 Task: Find connections with filter location Al Qanāţir al Khayrīyah with filter topic #jobsearchwith filter profile language French with filter current company Smallcase with filter school S K Somaiya Vidyavihars College of Arts Science & Commerce Vidyavihar Mumbai 400 077 with filter industry Operations Consulting with filter service category CateringChange with filter keywords title Graphic Designer
Action: Mouse moved to (481, 65)
Screenshot: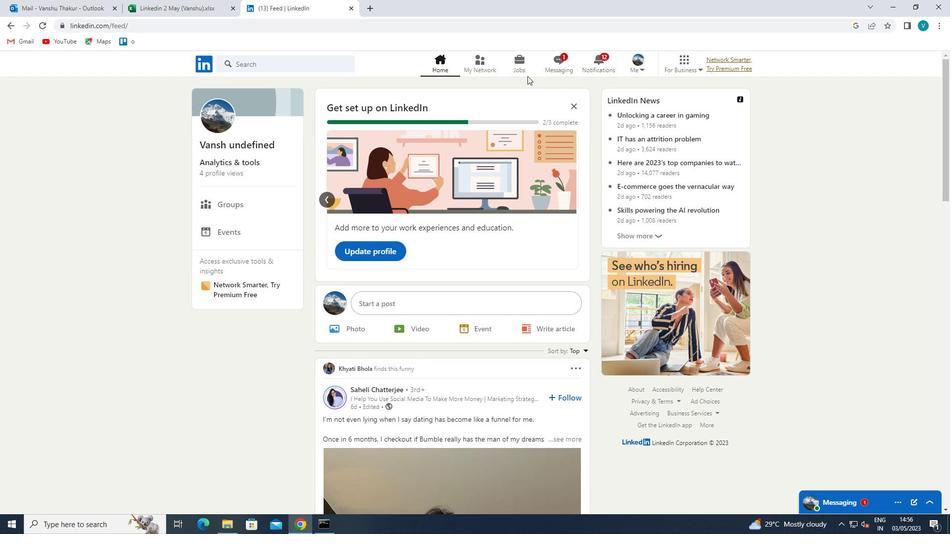 
Action: Mouse pressed left at (481, 65)
Screenshot: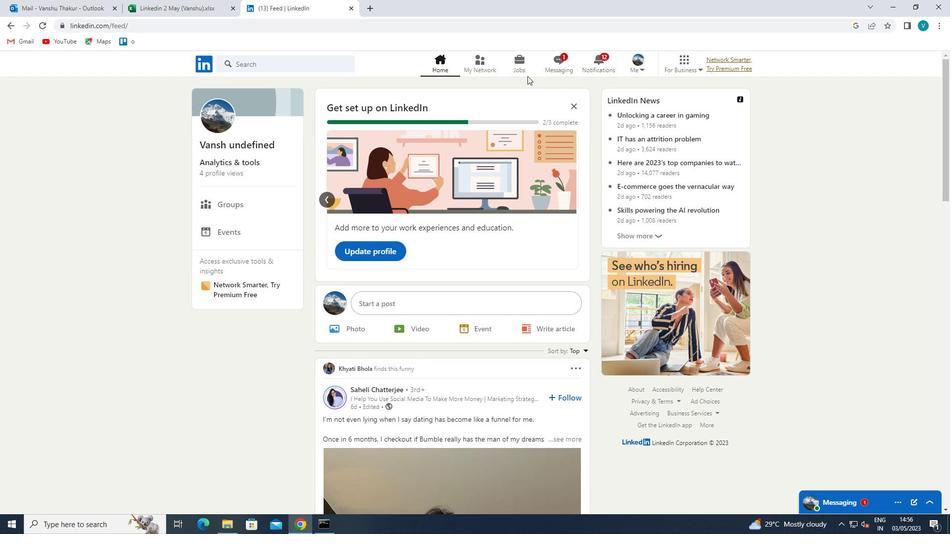
Action: Mouse moved to (281, 119)
Screenshot: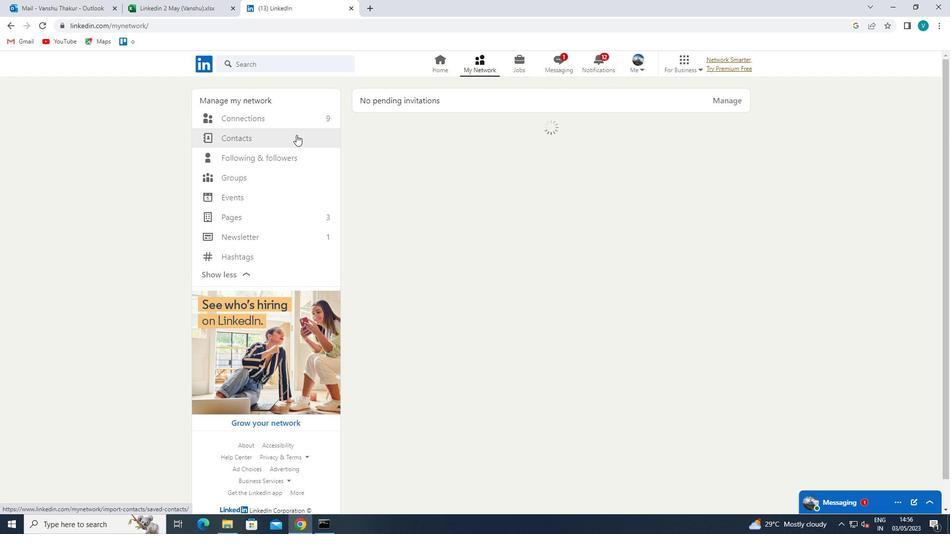 
Action: Mouse pressed left at (281, 119)
Screenshot: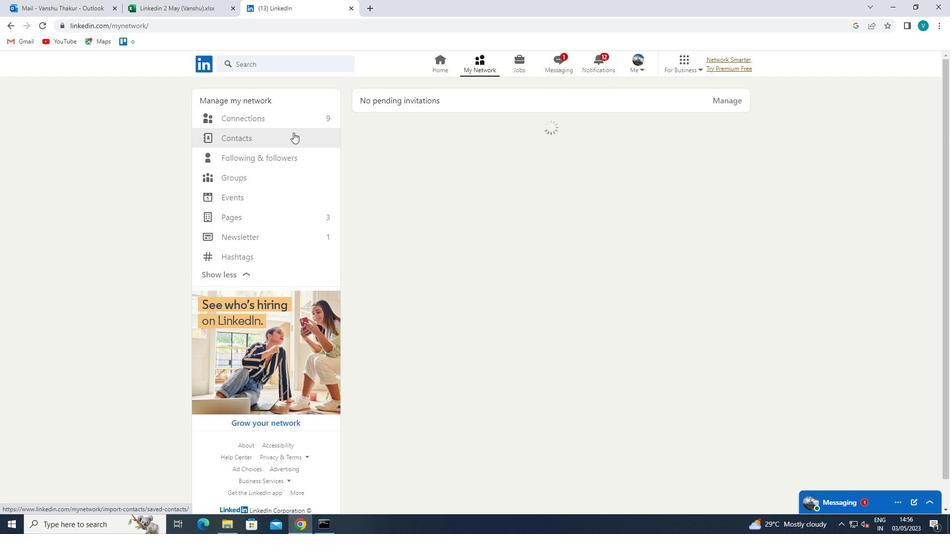 
Action: Mouse moved to (538, 122)
Screenshot: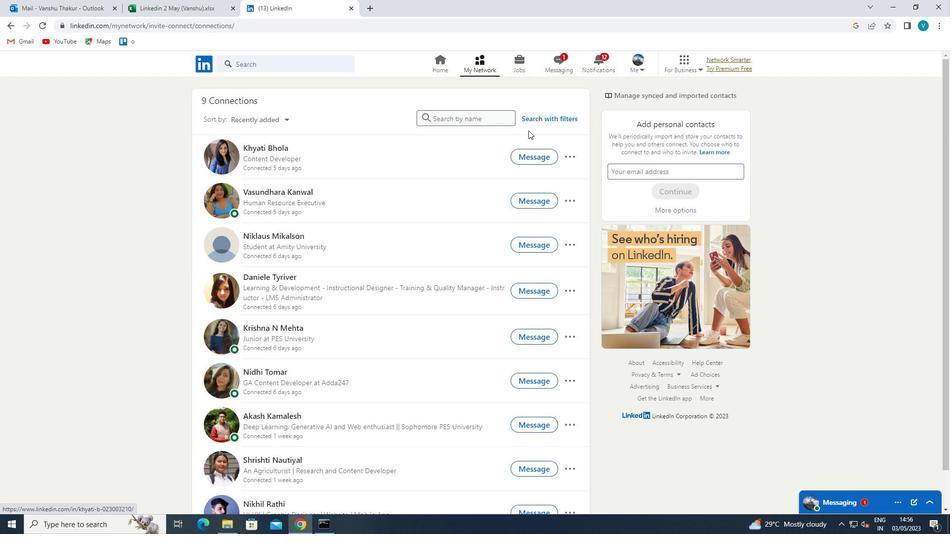 
Action: Mouse pressed left at (538, 122)
Screenshot: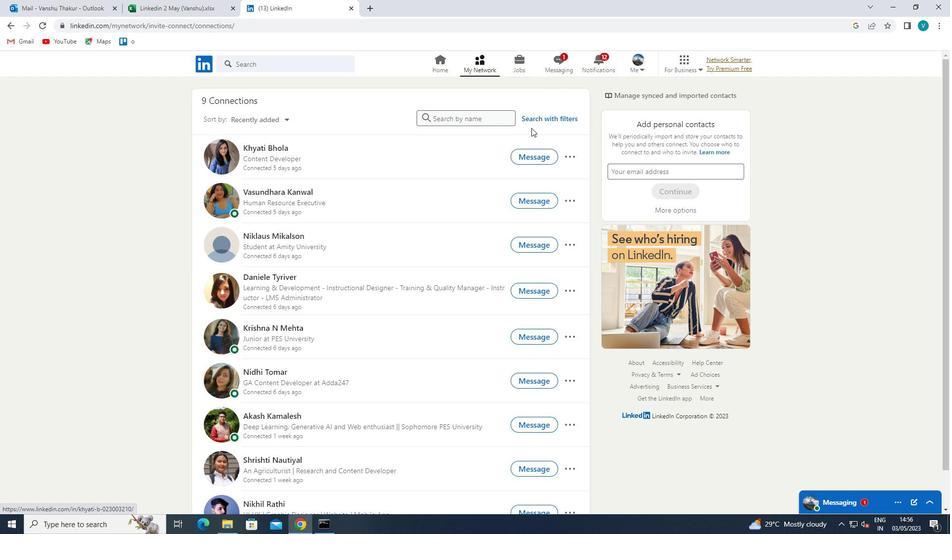 
Action: Mouse moved to (486, 97)
Screenshot: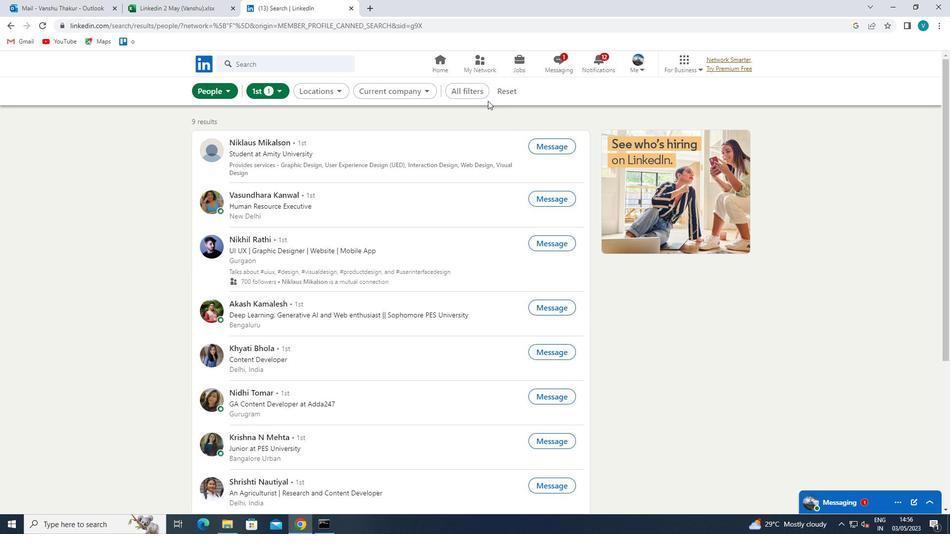 
Action: Mouse pressed left at (486, 97)
Screenshot: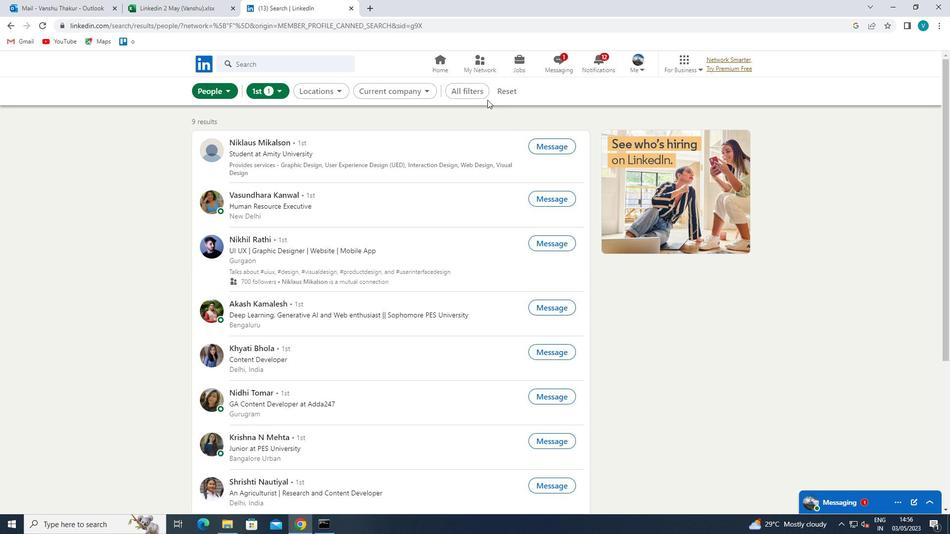 
Action: Mouse moved to (802, 257)
Screenshot: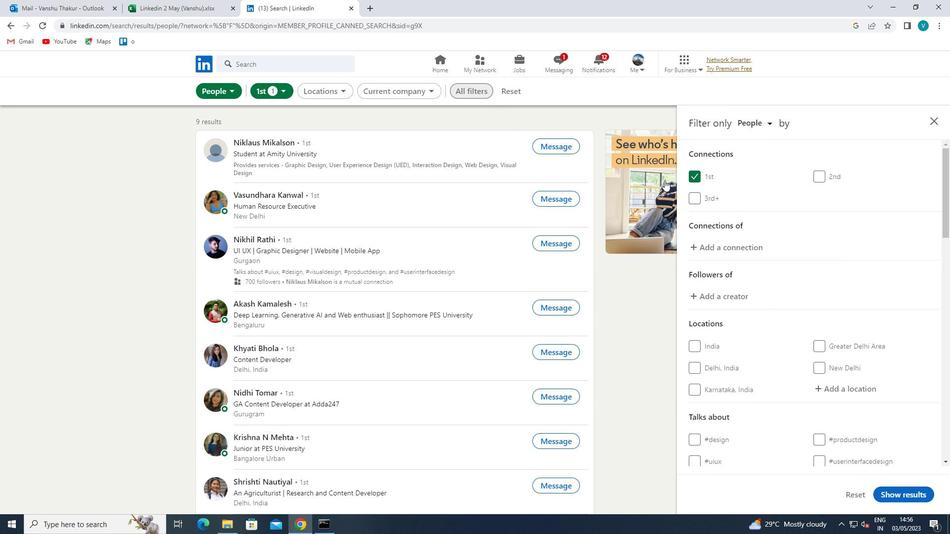 
Action: Mouse scrolled (802, 256) with delta (0, 0)
Screenshot: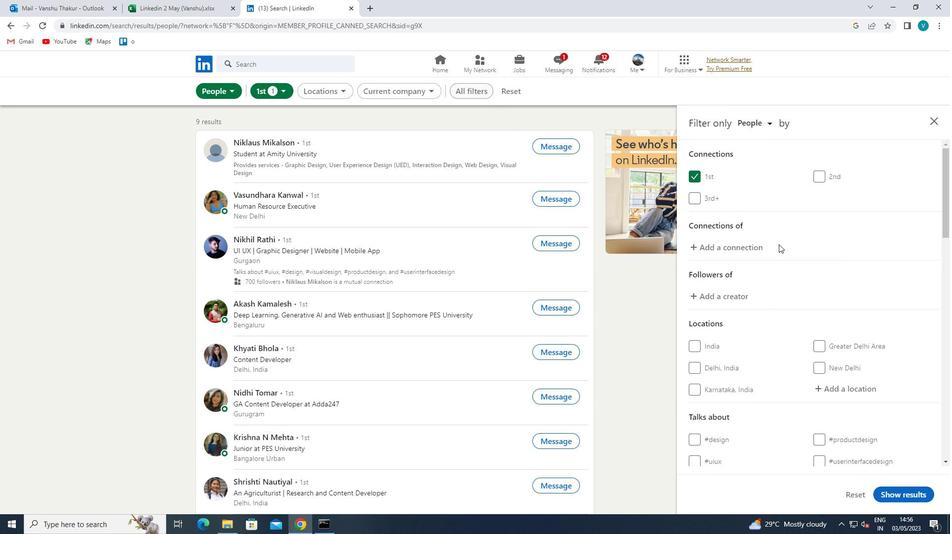 
Action: Mouse scrolled (802, 256) with delta (0, 0)
Screenshot: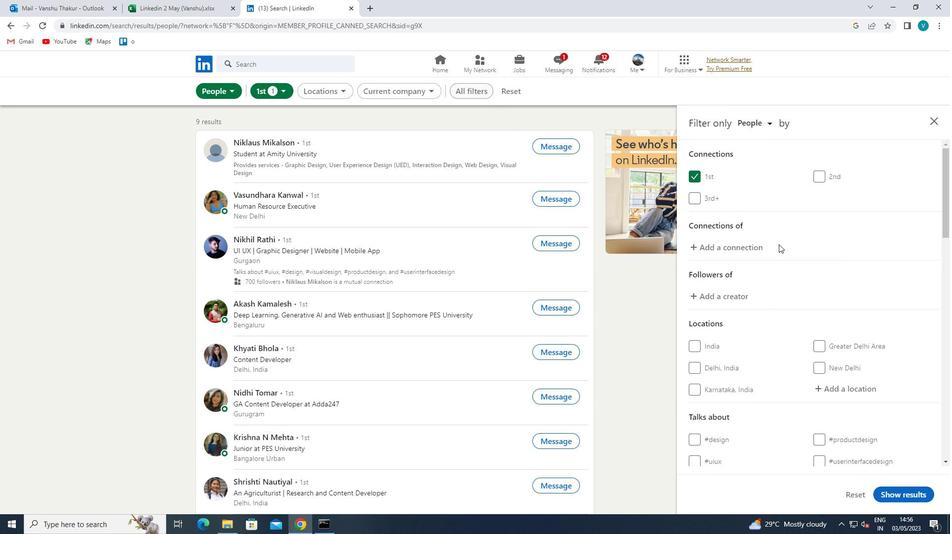 
Action: Mouse moved to (846, 287)
Screenshot: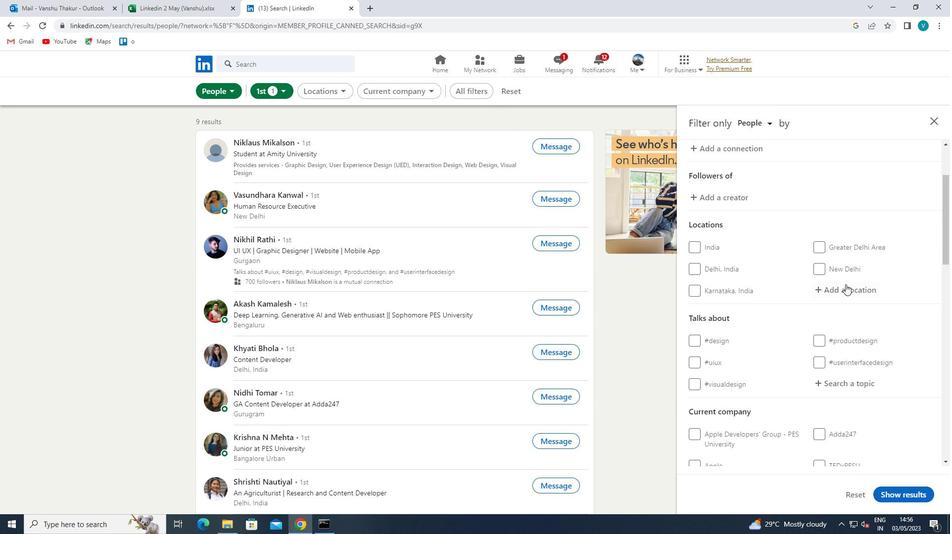 
Action: Mouse pressed left at (846, 287)
Screenshot: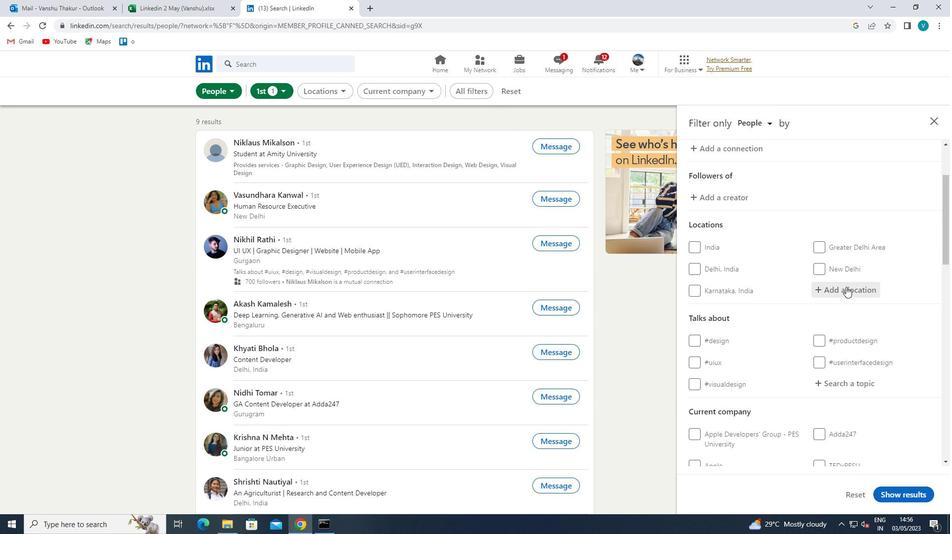 
Action: Key pressed <Key.shift>AI<Key.space><Key.shift>A<Key.backspace><Key.shift>QANATIR
Screenshot: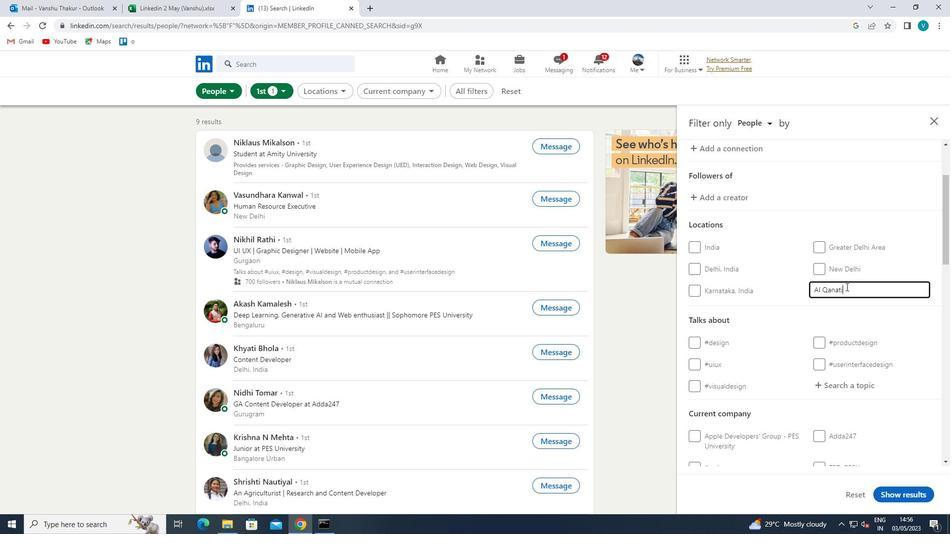 
Action: Mouse moved to (796, 303)
Screenshot: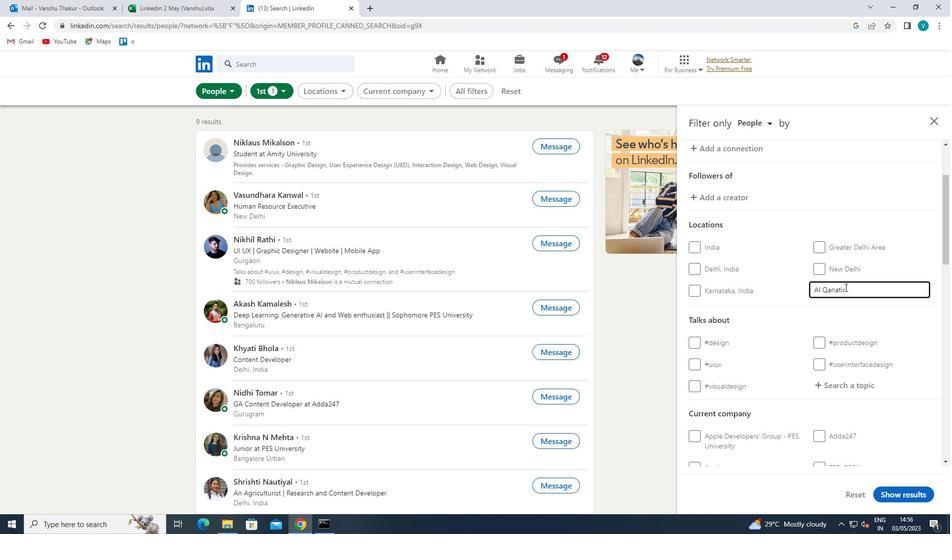 
Action: Mouse pressed left at (796, 303)
Screenshot: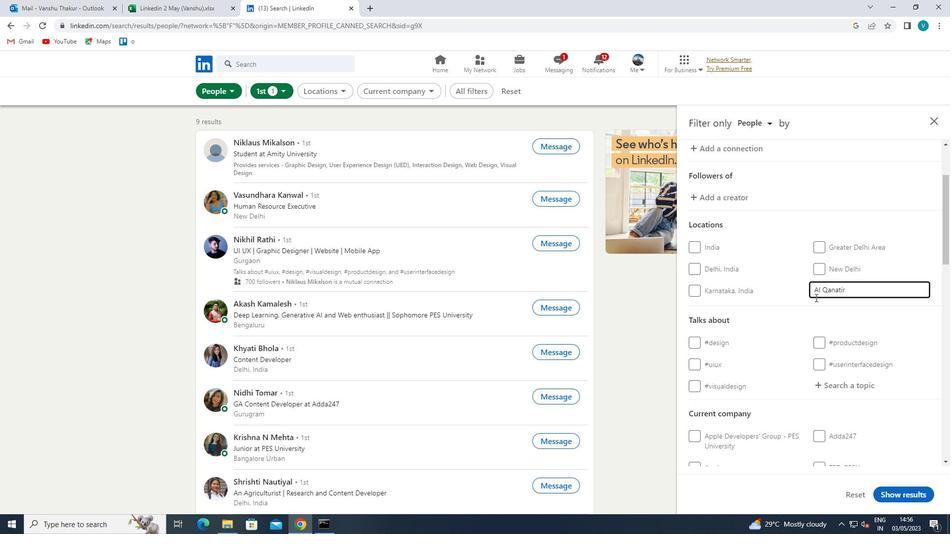 
Action: Mouse scrolled (796, 303) with delta (0, 0)
Screenshot: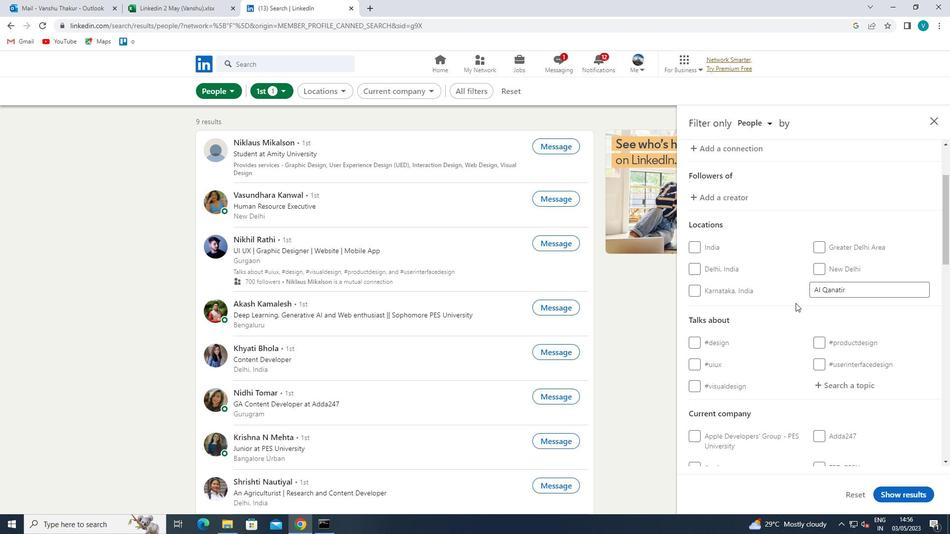 
Action: Mouse scrolled (796, 303) with delta (0, 0)
Screenshot: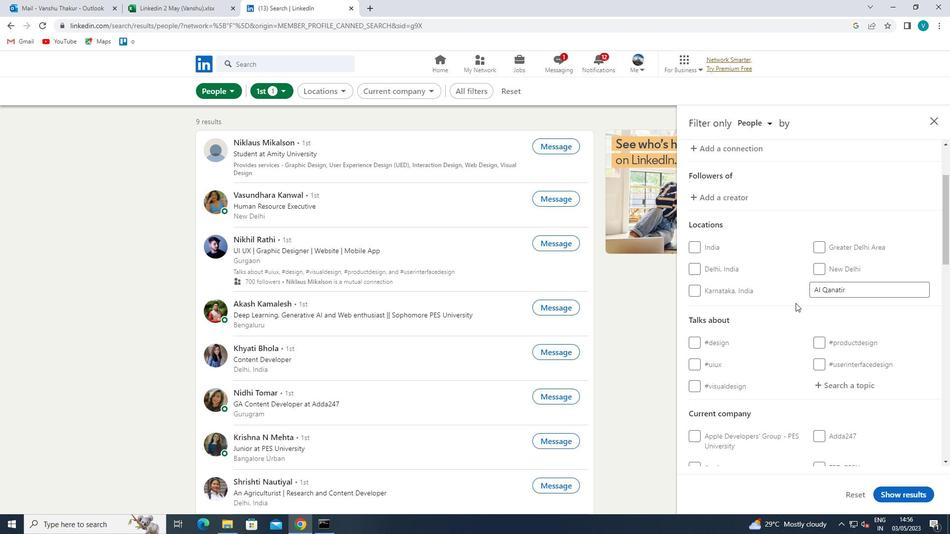 
Action: Mouse moved to (837, 287)
Screenshot: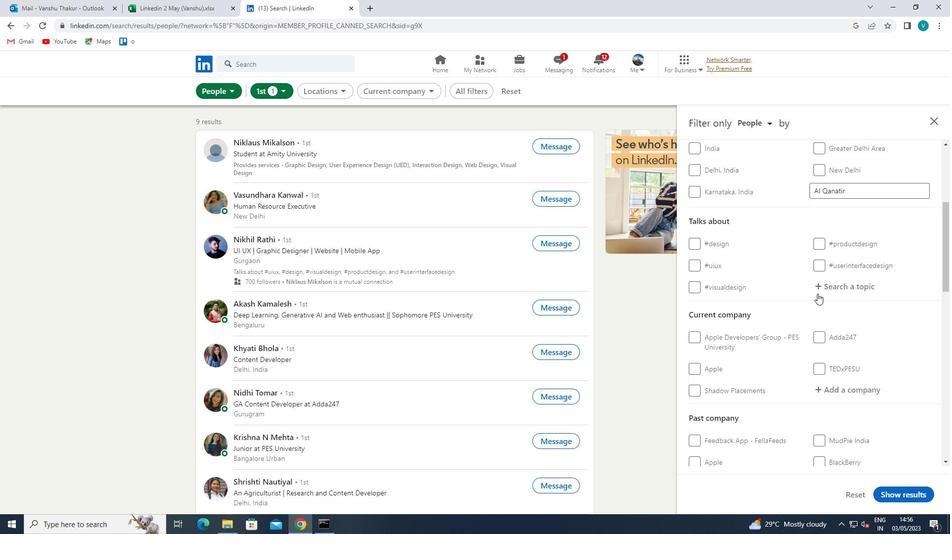 
Action: Mouse pressed left at (837, 287)
Screenshot: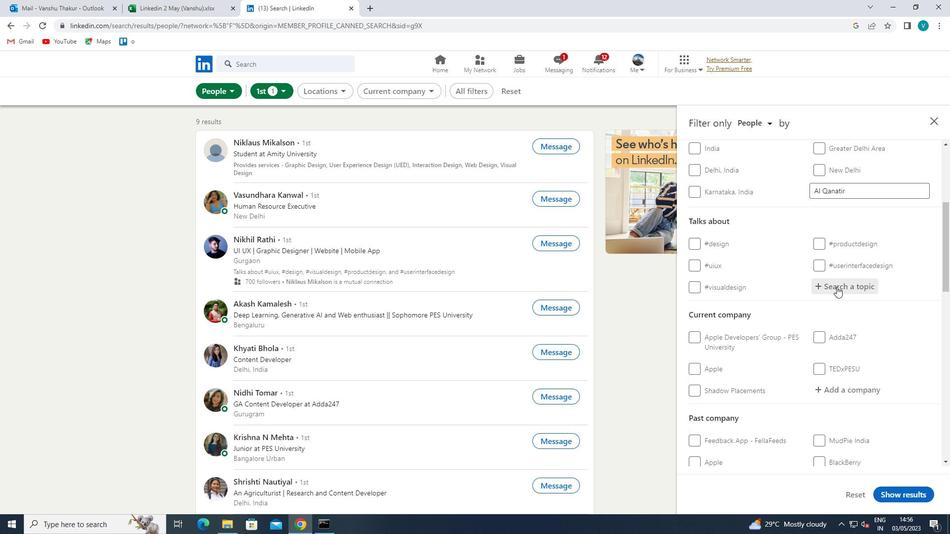 
Action: Key pressed JOBSEARCH
Screenshot: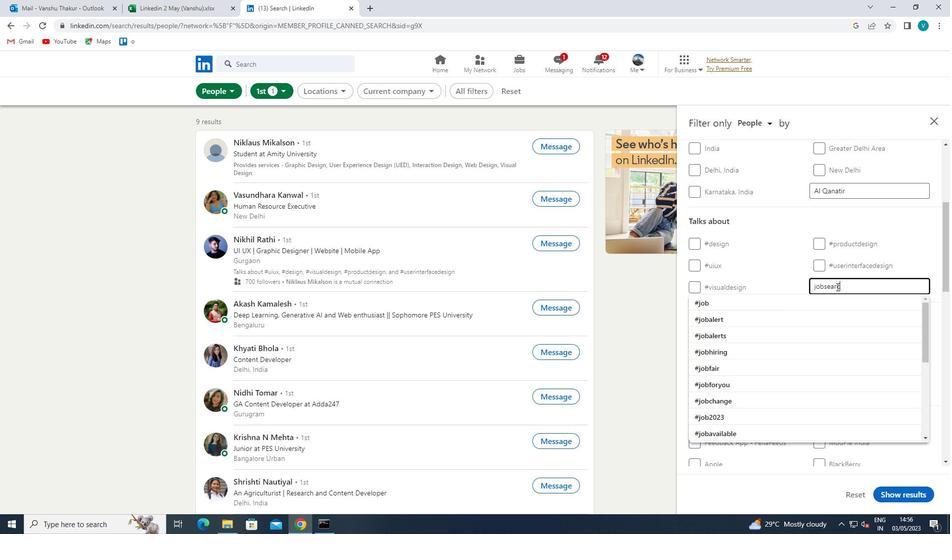 
Action: Mouse moved to (795, 302)
Screenshot: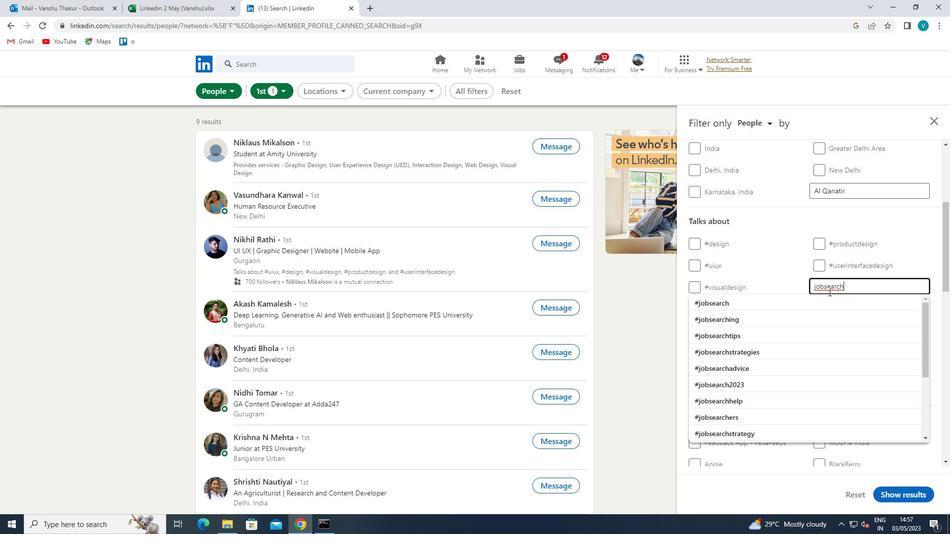 
Action: Mouse pressed left at (795, 302)
Screenshot: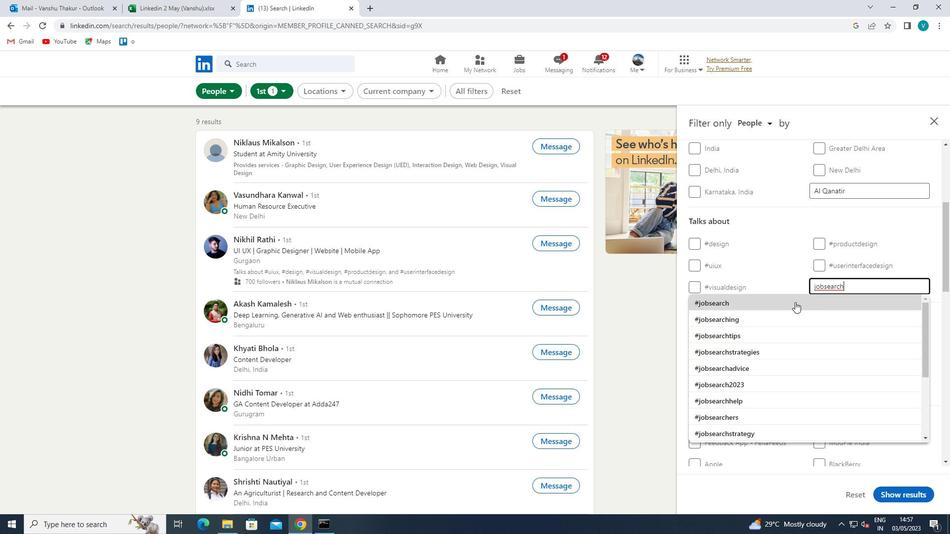 
Action: Mouse scrolled (795, 302) with delta (0, 0)
Screenshot: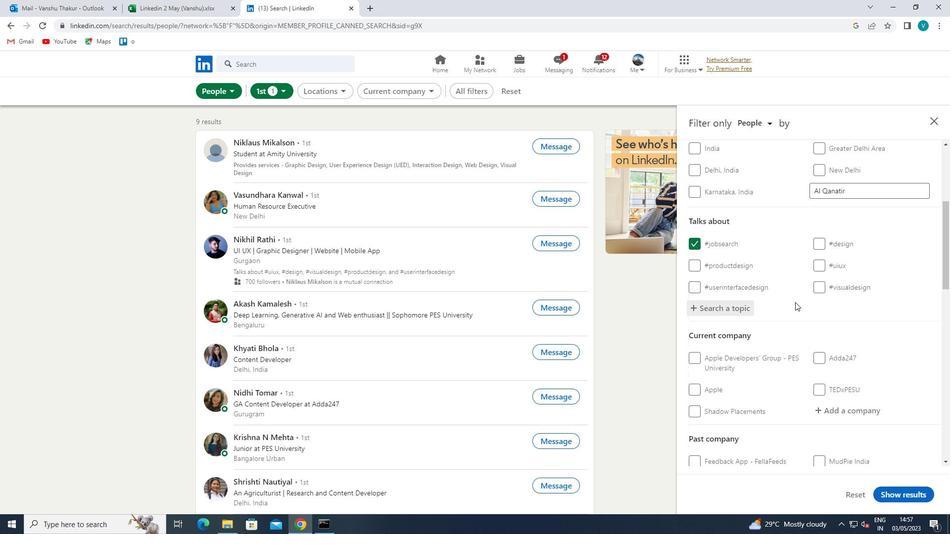 
Action: Mouse scrolled (795, 302) with delta (0, 0)
Screenshot: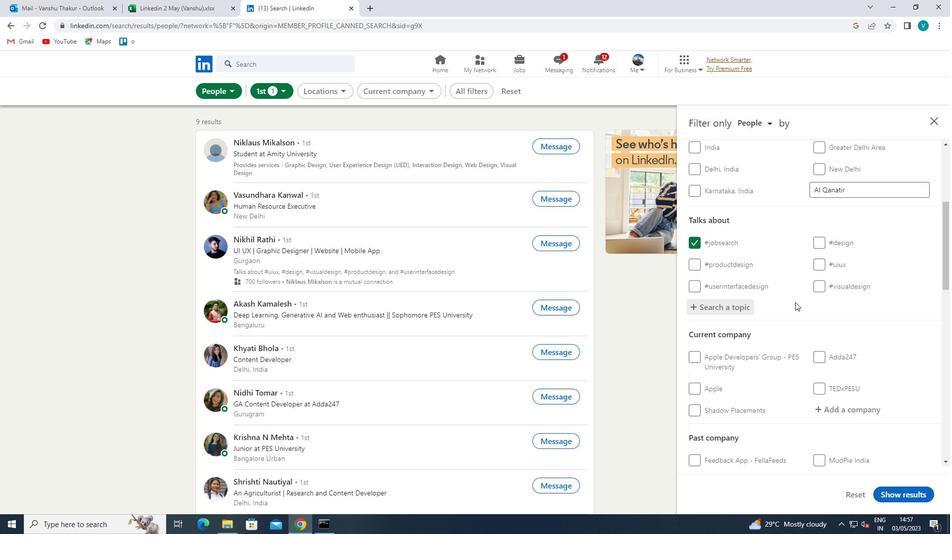 
Action: Mouse scrolled (795, 302) with delta (0, 0)
Screenshot: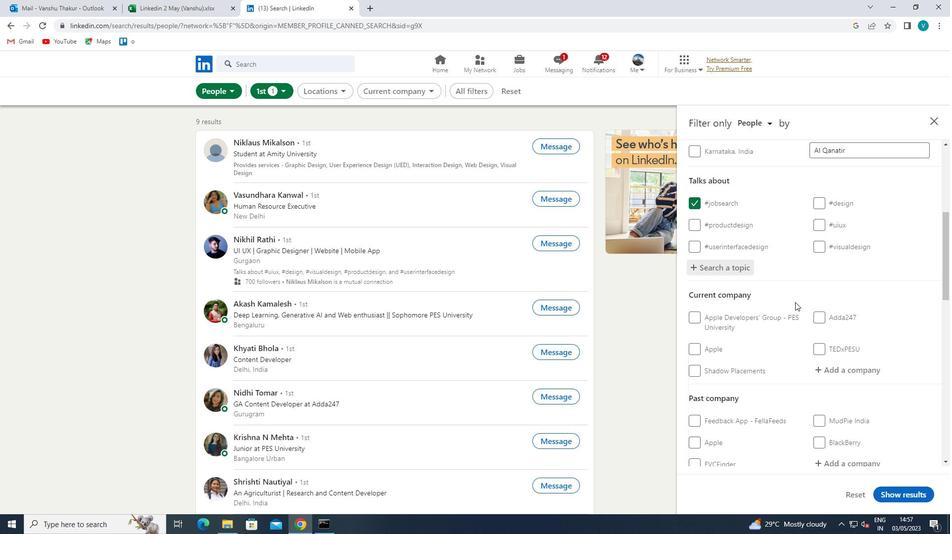 
Action: Mouse scrolled (795, 302) with delta (0, 0)
Screenshot: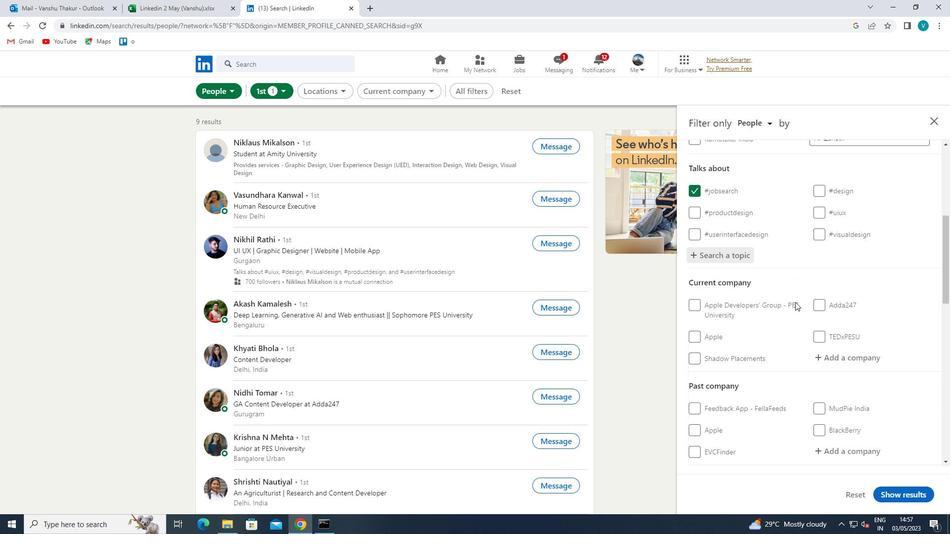 
Action: Mouse scrolled (795, 303) with delta (0, 0)
Screenshot: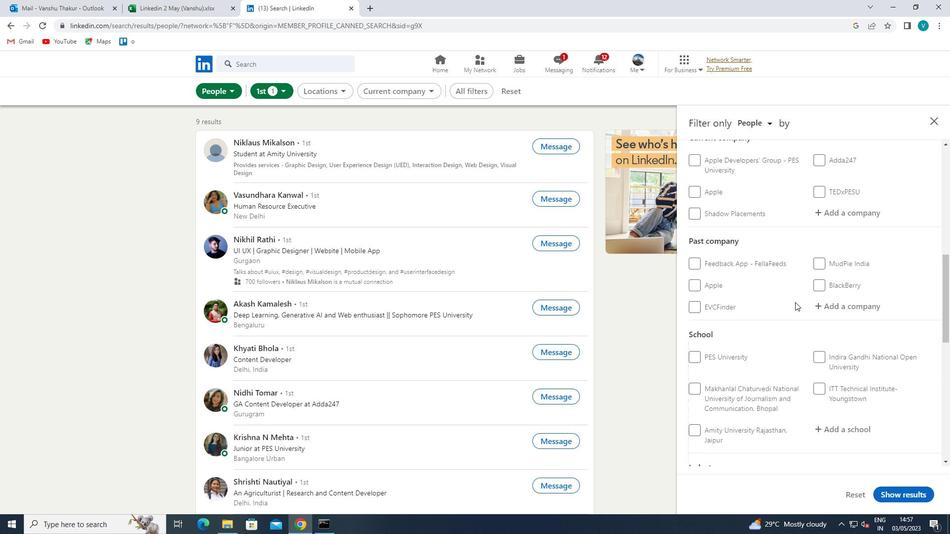
Action: Mouse moved to (843, 265)
Screenshot: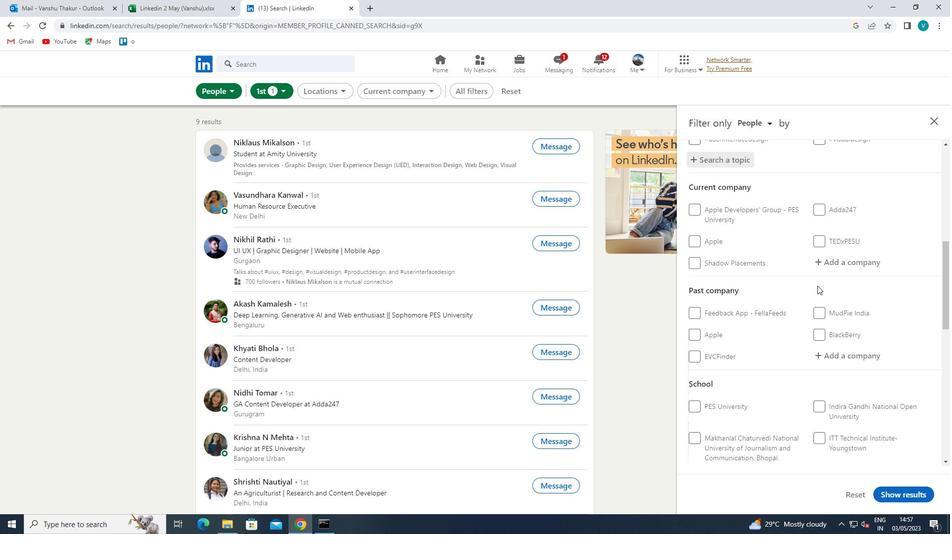 
Action: Mouse pressed left at (843, 265)
Screenshot: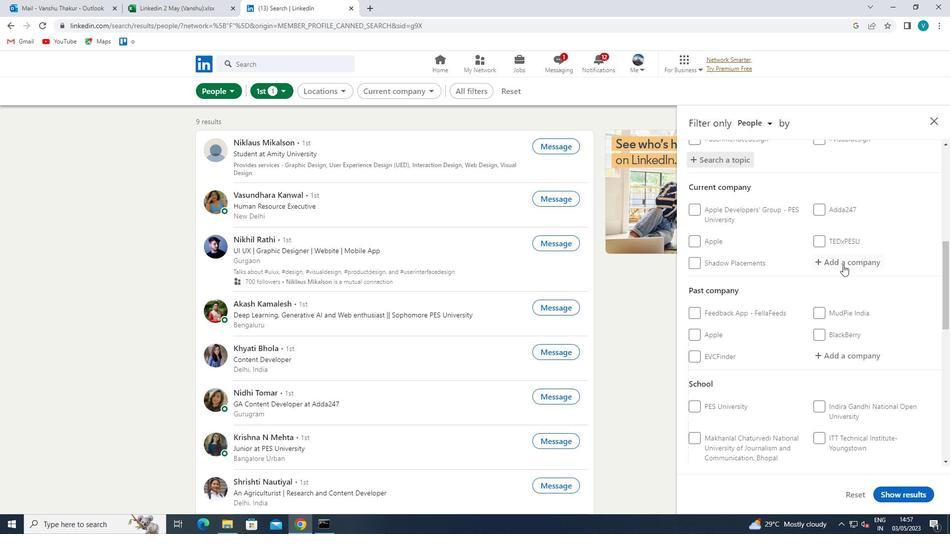 
Action: Mouse moved to (771, 306)
Screenshot: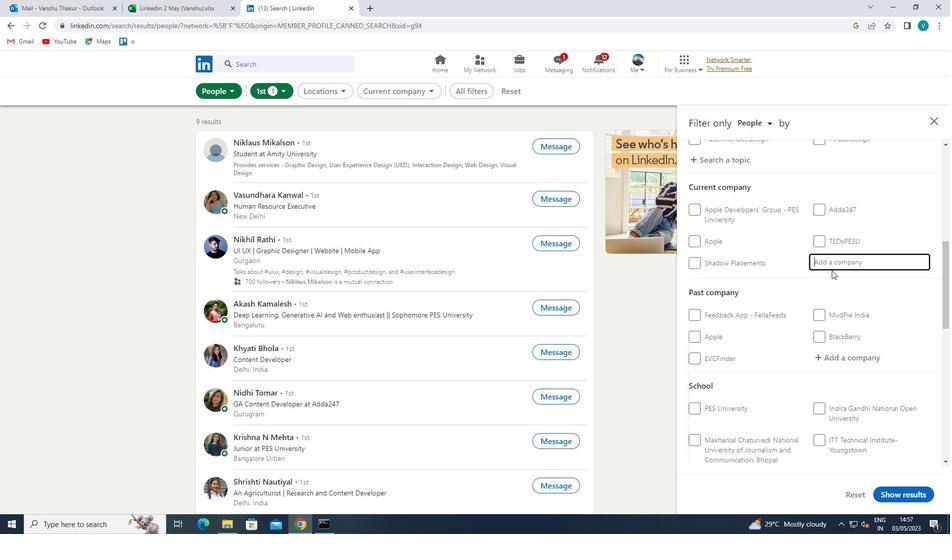 
Action: Key pressed <Key.shift>SMALLCASE
Screenshot: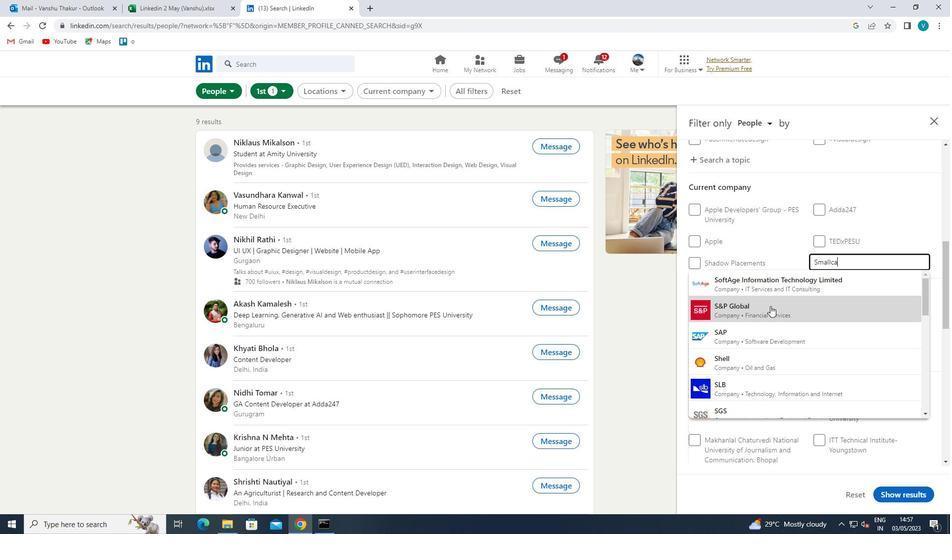 
Action: Mouse moved to (783, 289)
Screenshot: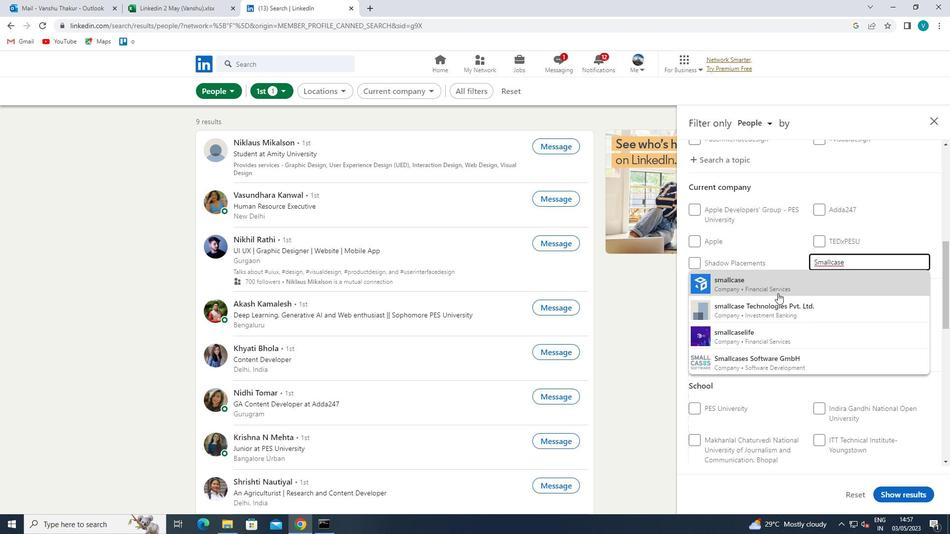
Action: Mouse pressed left at (783, 289)
Screenshot: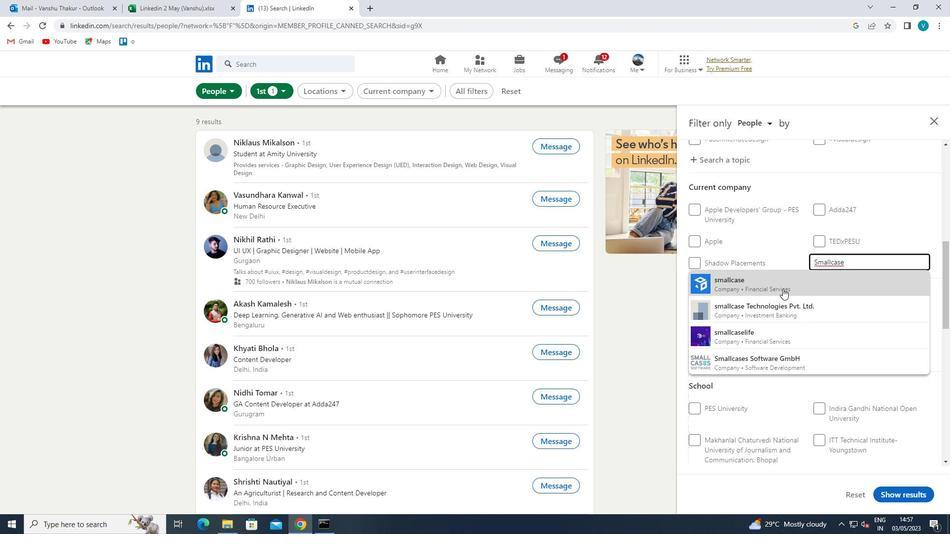 
Action: Mouse scrolled (783, 288) with delta (0, 0)
Screenshot: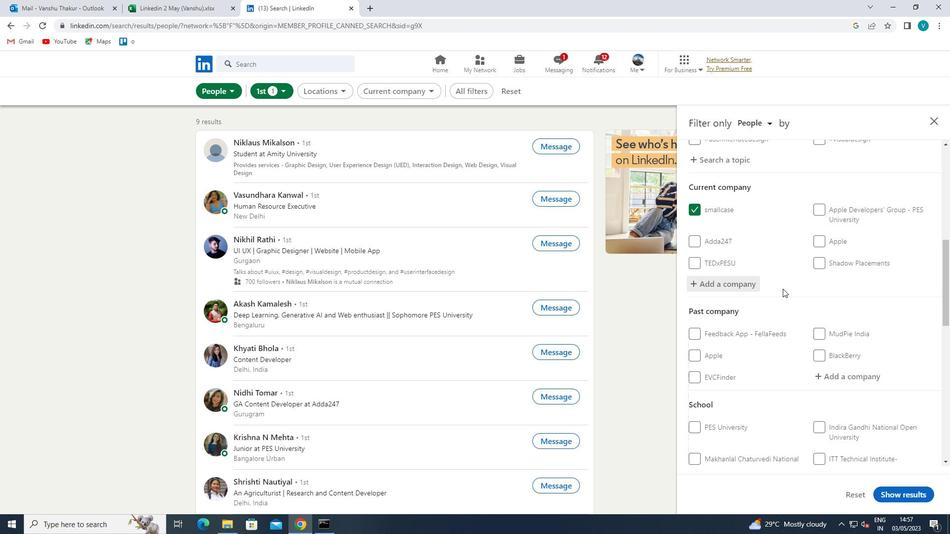 
Action: Mouse scrolled (783, 288) with delta (0, 0)
Screenshot: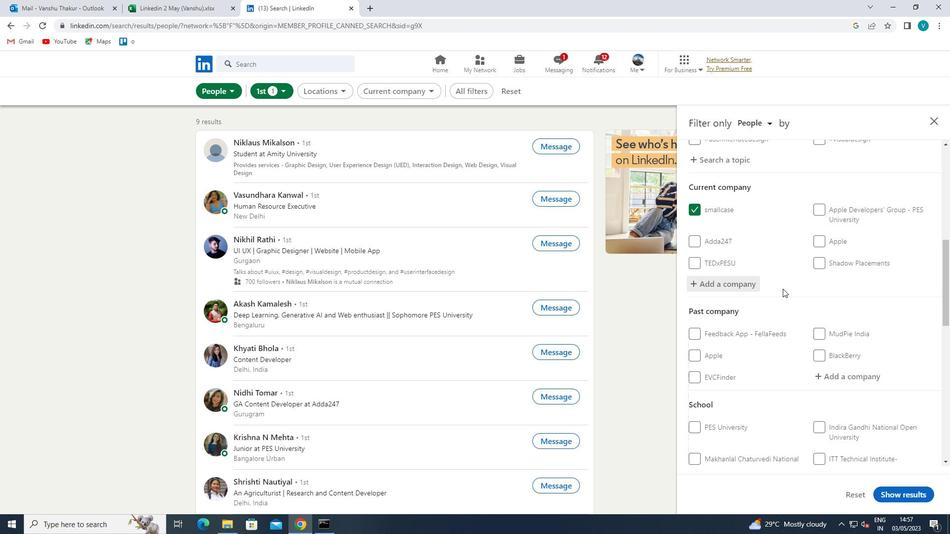 
Action: Mouse scrolled (783, 288) with delta (0, 0)
Screenshot: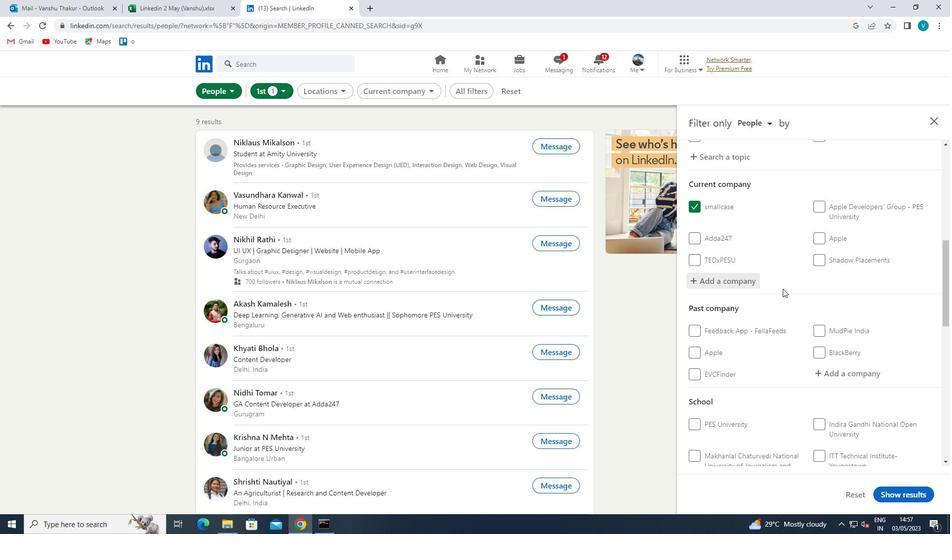 
Action: Mouse moved to (828, 349)
Screenshot: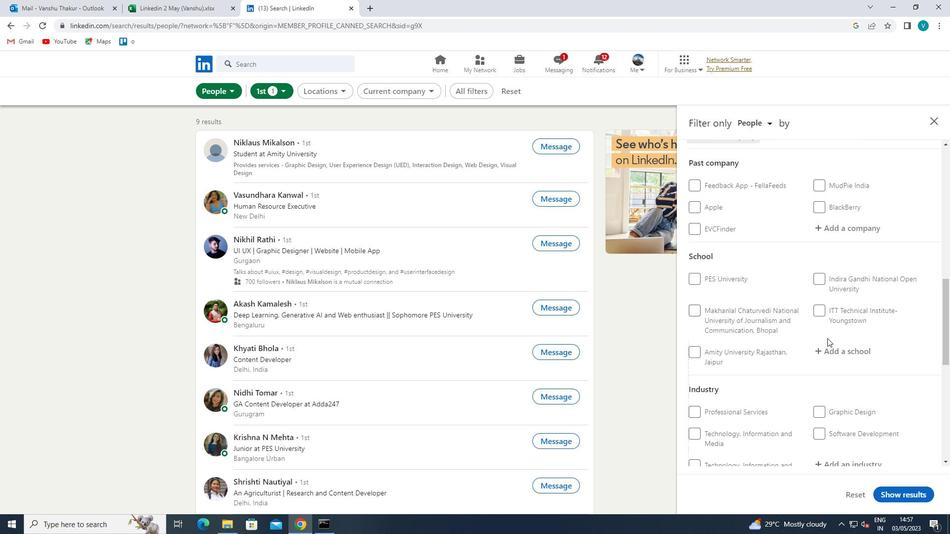 
Action: Mouse pressed left at (828, 349)
Screenshot: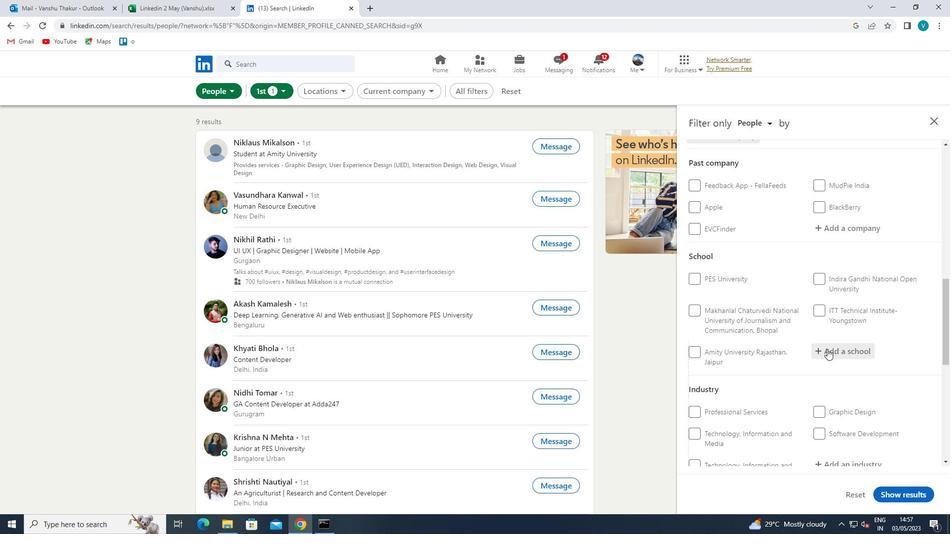 
Action: Key pressed <Key.shift>S<Key.space><Key.shift>K<Key.space><Key.shift>SOMAIYA
Screenshot: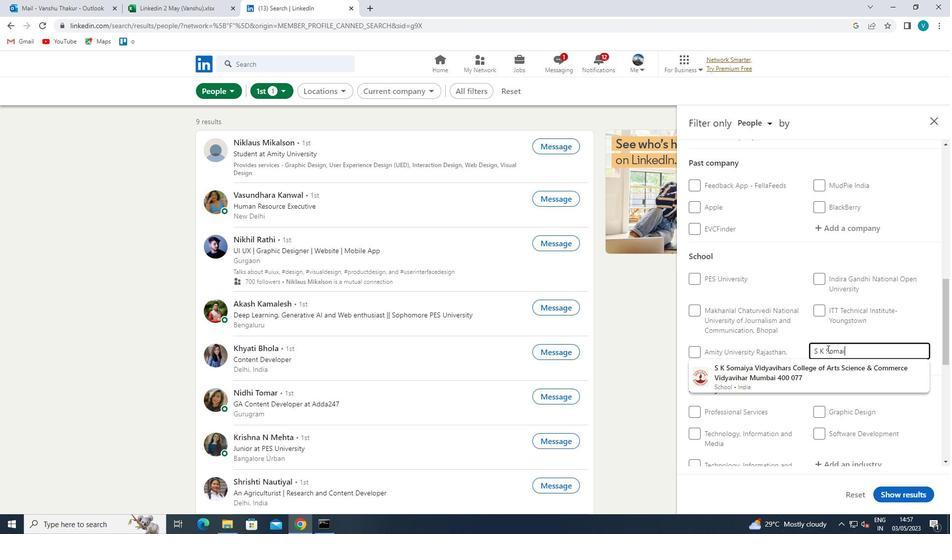
Action: Mouse moved to (823, 375)
Screenshot: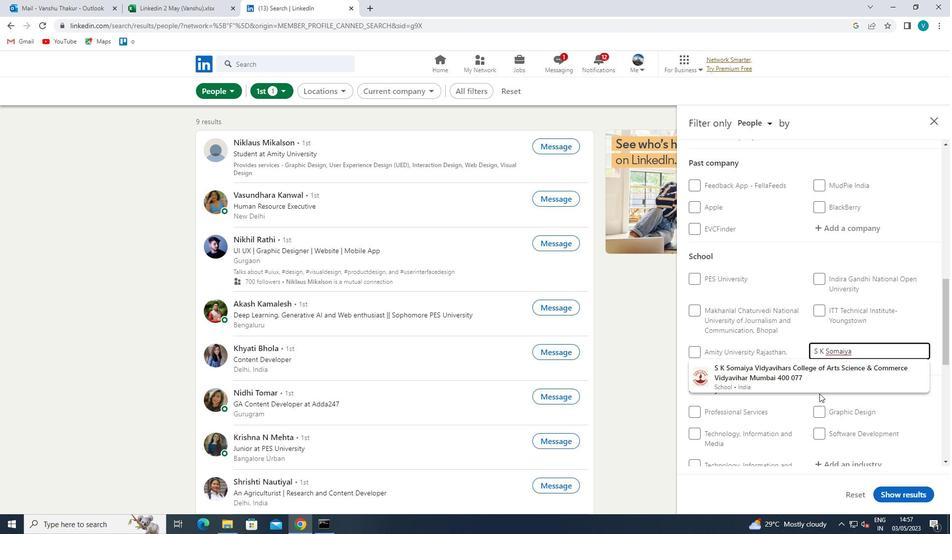 
Action: Mouse pressed left at (823, 375)
Screenshot: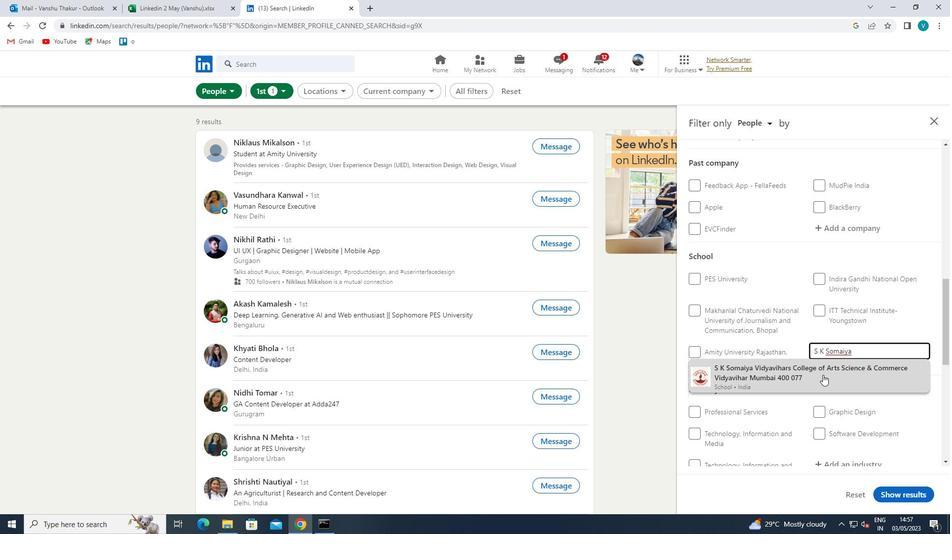 
Action: Mouse scrolled (823, 374) with delta (0, 0)
Screenshot: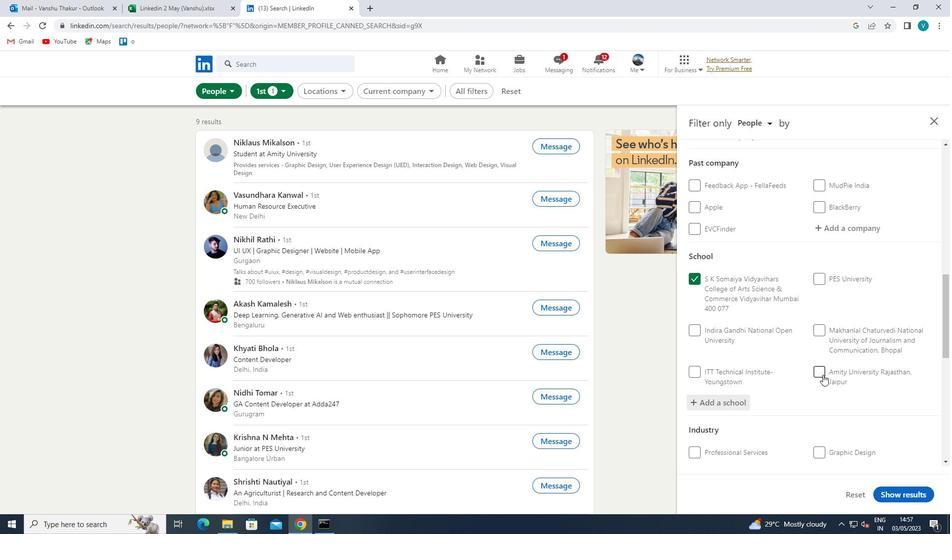 
Action: Mouse scrolled (823, 374) with delta (0, 0)
Screenshot: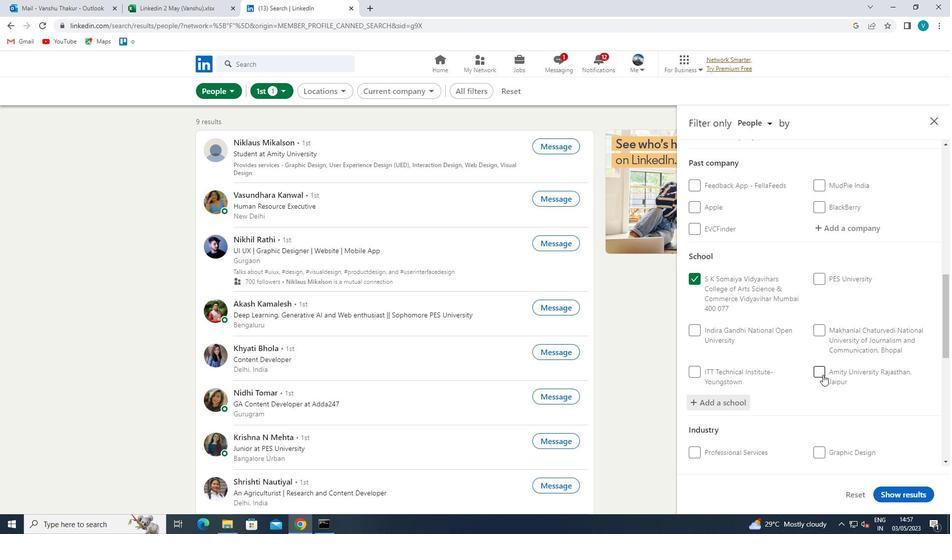 
Action: Mouse scrolled (823, 374) with delta (0, 0)
Screenshot: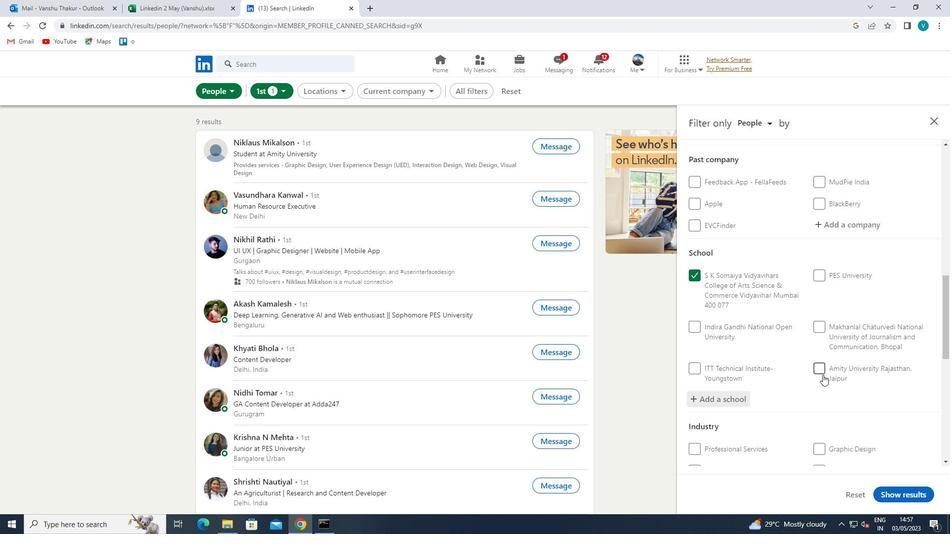 
Action: Mouse scrolled (823, 374) with delta (0, 0)
Screenshot: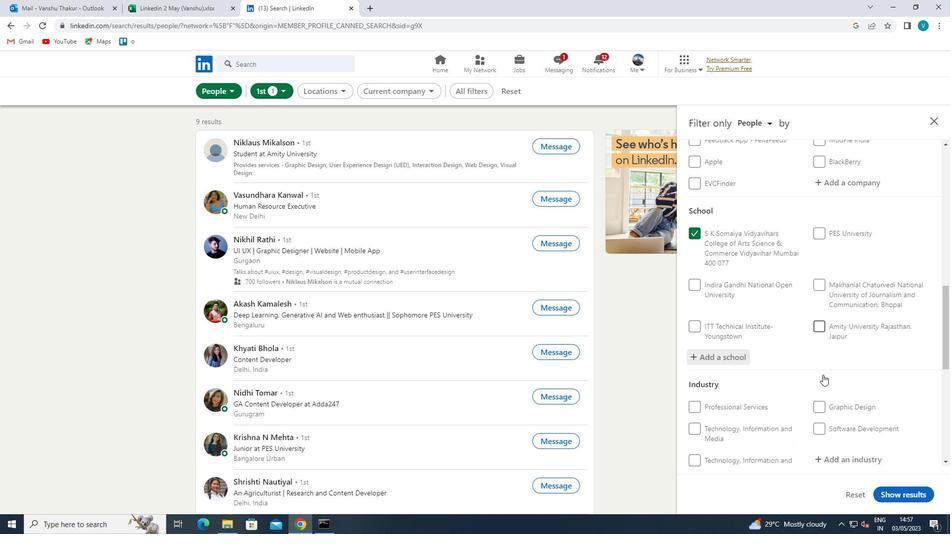 
Action: Mouse moved to (851, 307)
Screenshot: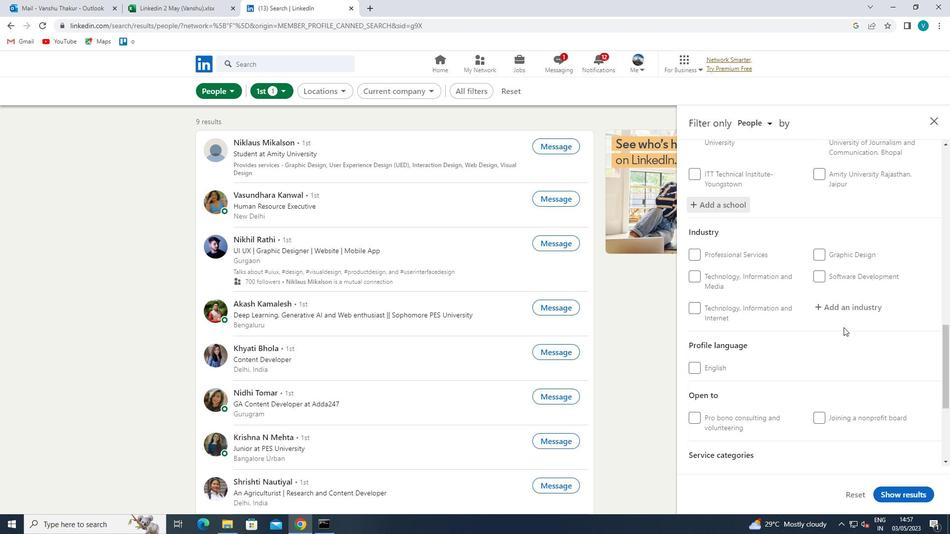 
Action: Mouse pressed left at (851, 307)
Screenshot: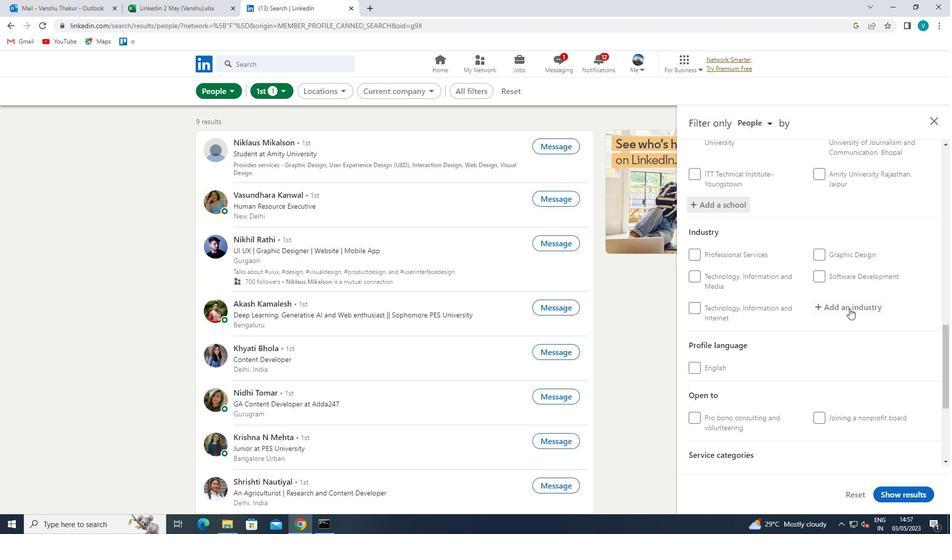 
Action: Key pressed <Key.shift>OPERA
Screenshot: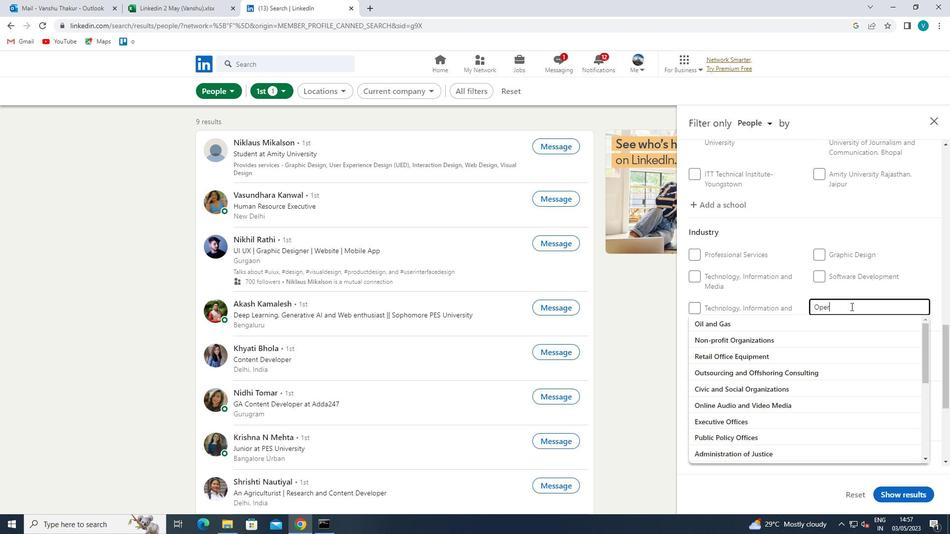
Action: Mouse moved to (806, 339)
Screenshot: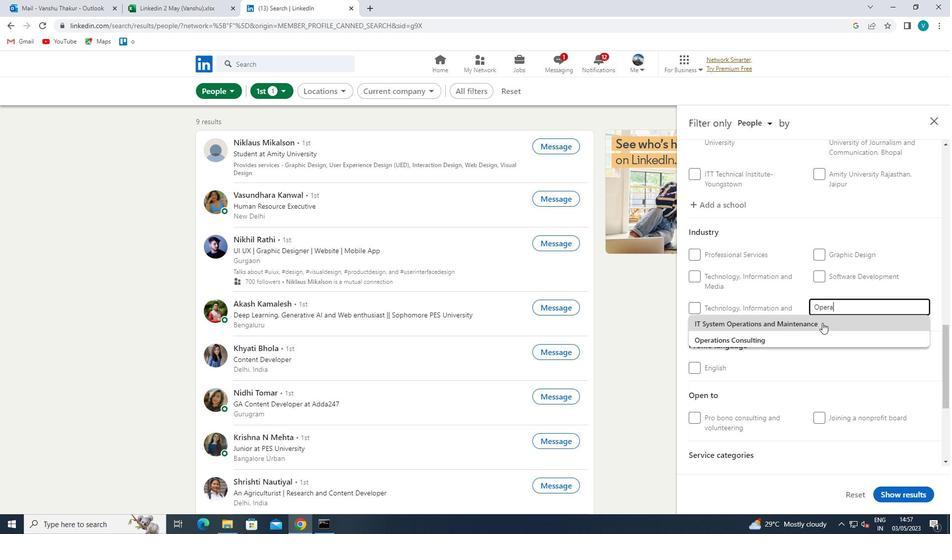 
Action: Mouse pressed left at (806, 339)
Screenshot: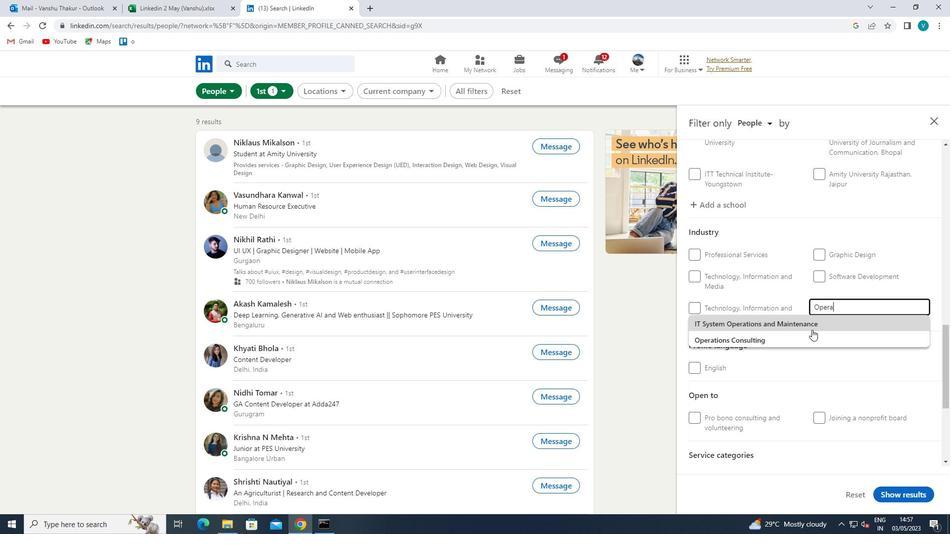 
Action: Mouse moved to (806, 339)
Screenshot: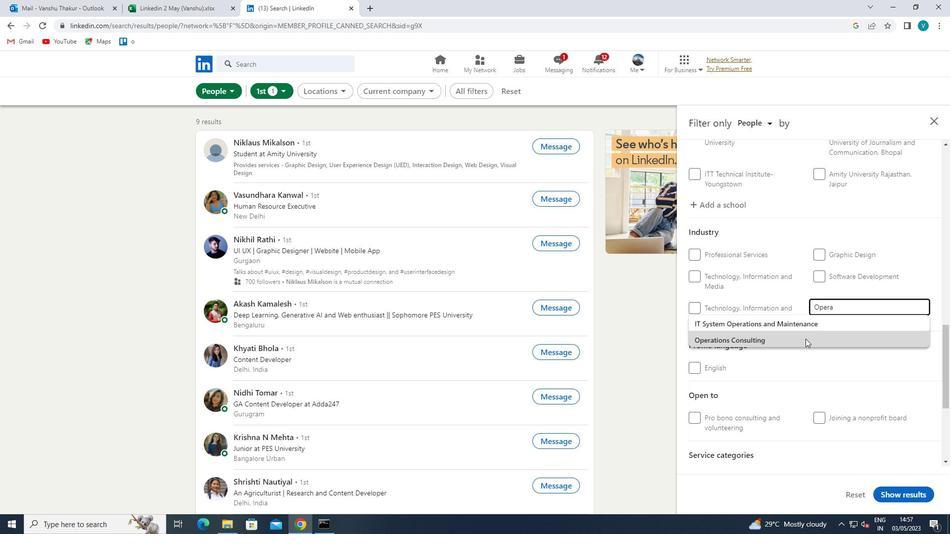 
Action: Mouse scrolled (806, 339) with delta (0, 0)
Screenshot: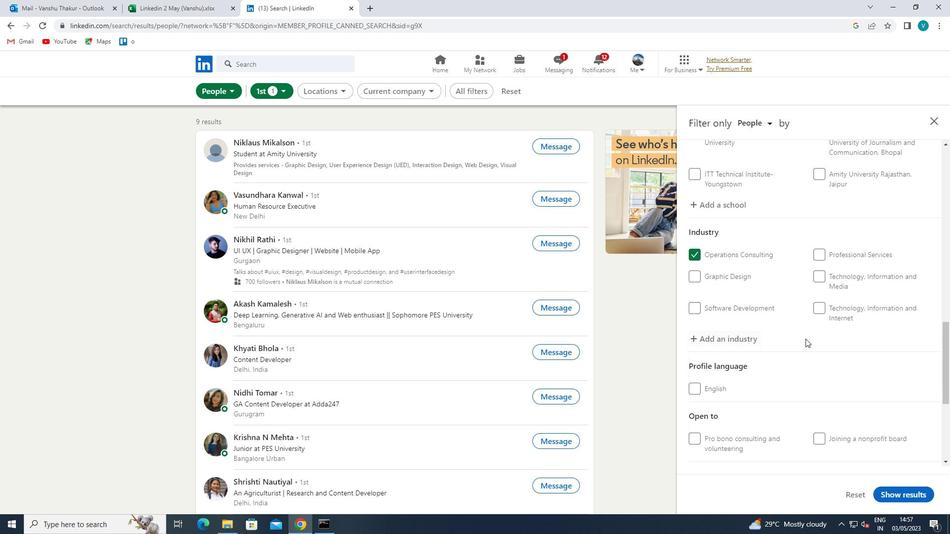 
Action: Mouse scrolled (806, 339) with delta (0, 0)
Screenshot: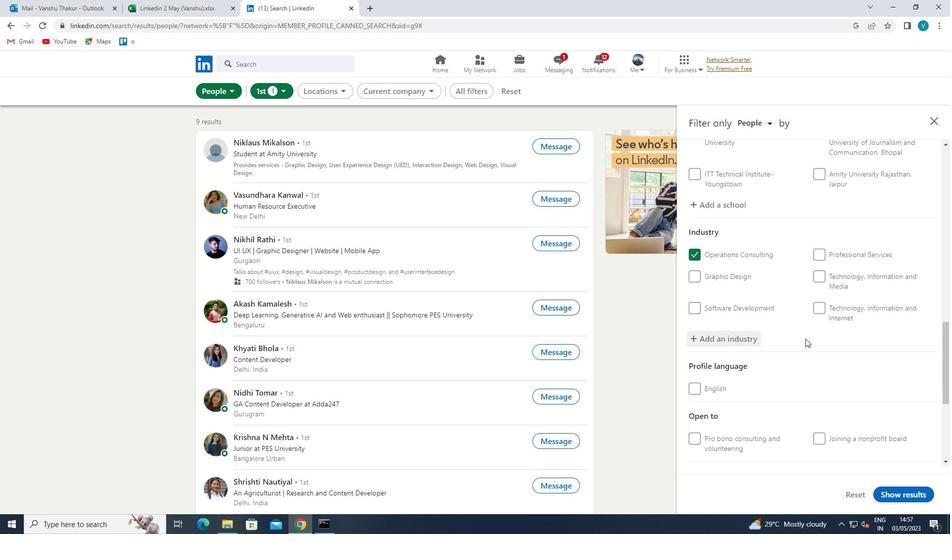 
Action: Mouse scrolled (806, 339) with delta (0, 0)
Screenshot: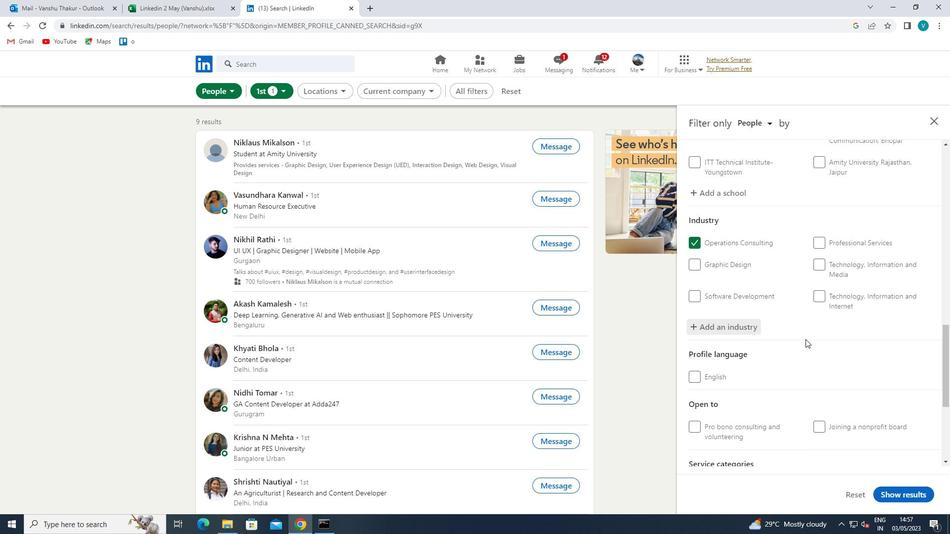 
Action: Mouse scrolled (806, 339) with delta (0, 0)
Screenshot: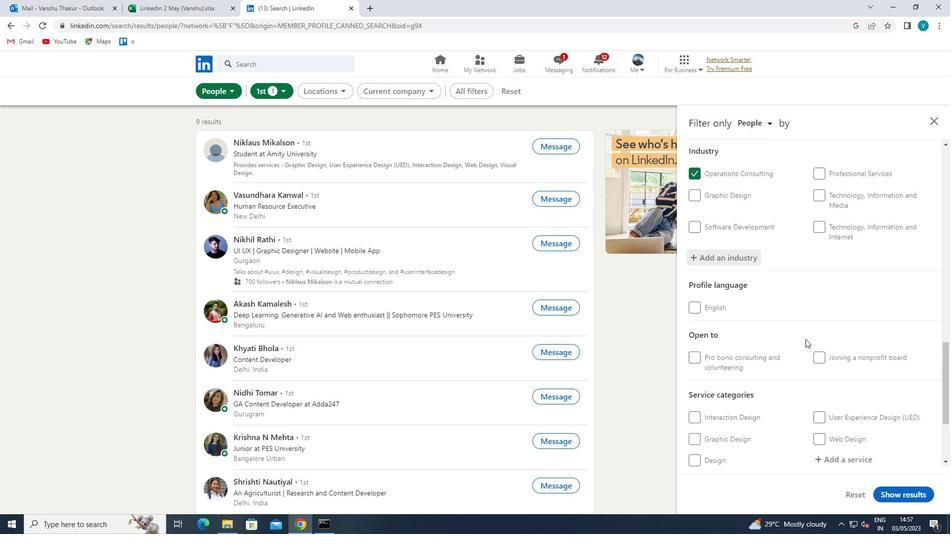 
Action: Mouse scrolled (806, 339) with delta (0, 0)
Screenshot: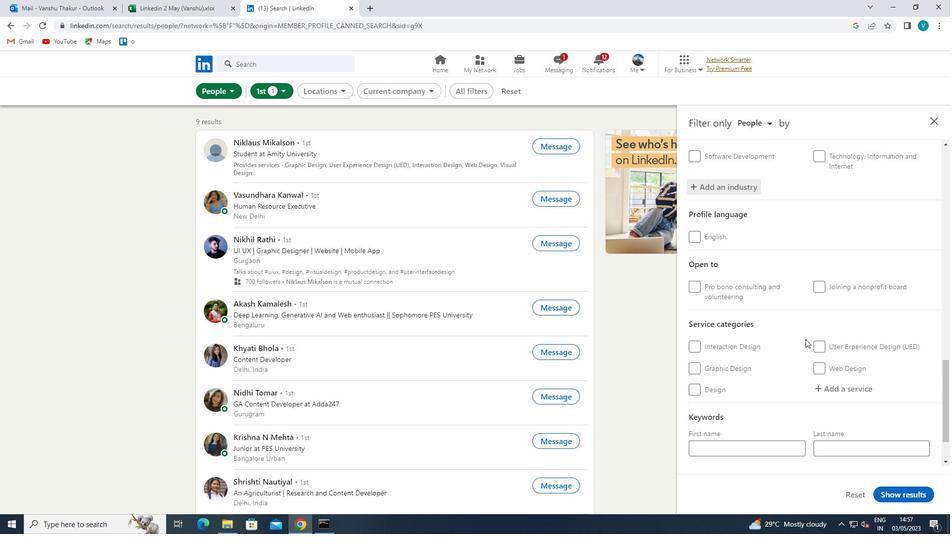 
Action: Mouse moved to (832, 327)
Screenshot: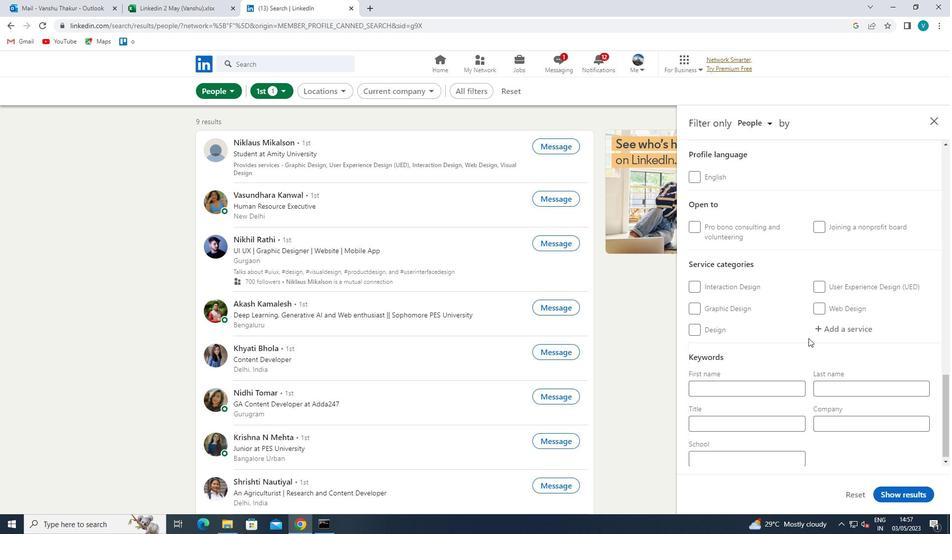 
Action: Mouse pressed left at (832, 327)
Screenshot: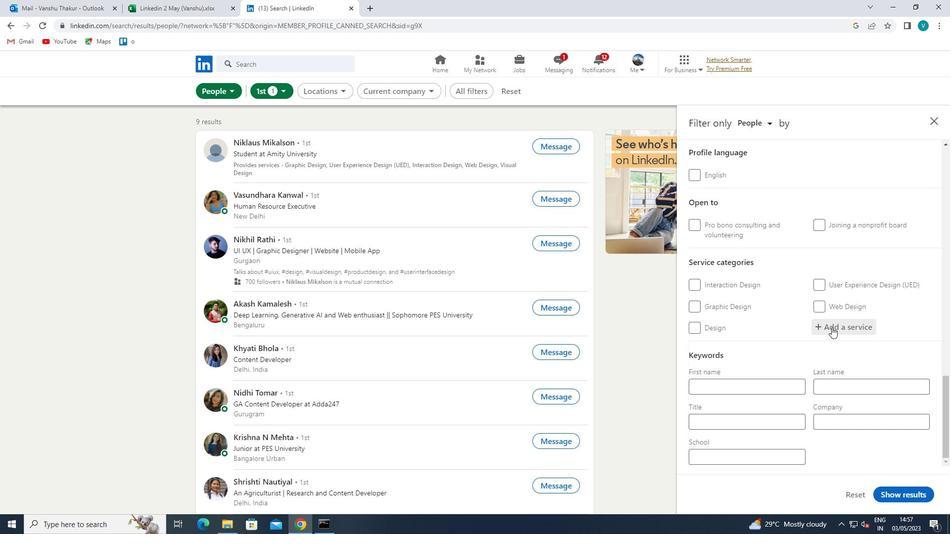 
Action: Key pressed <Key.shift>CATET<Key.backspace><Key.backspace><Key.backspace><Key.backspace><Key.backspace><Key.backspace><Key.shift>CATER
Screenshot: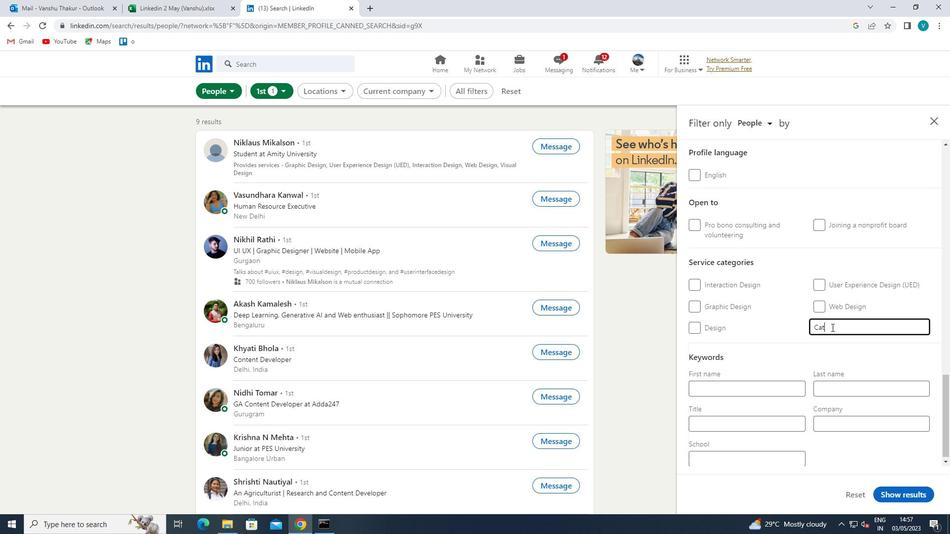 
Action: Mouse moved to (819, 336)
Screenshot: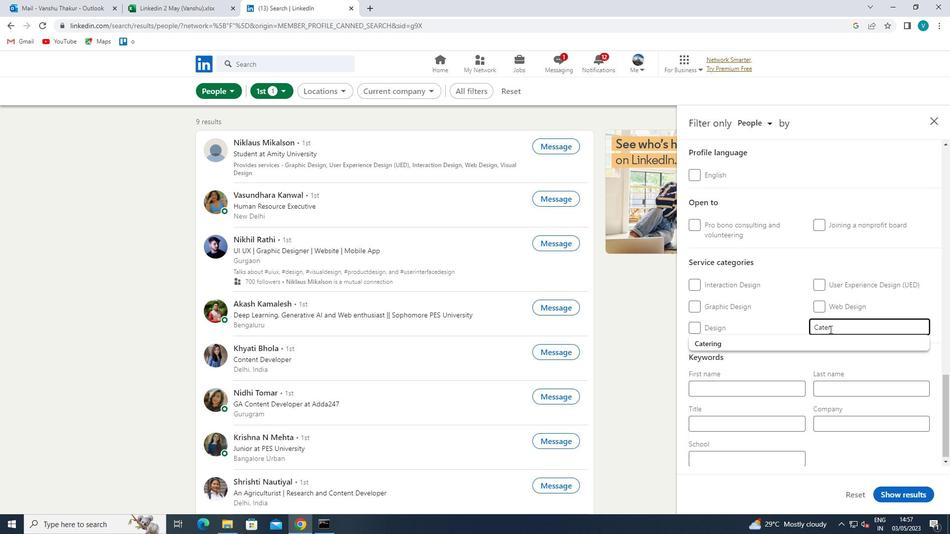 
Action: Mouse pressed left at (819, 336)
Screenshot: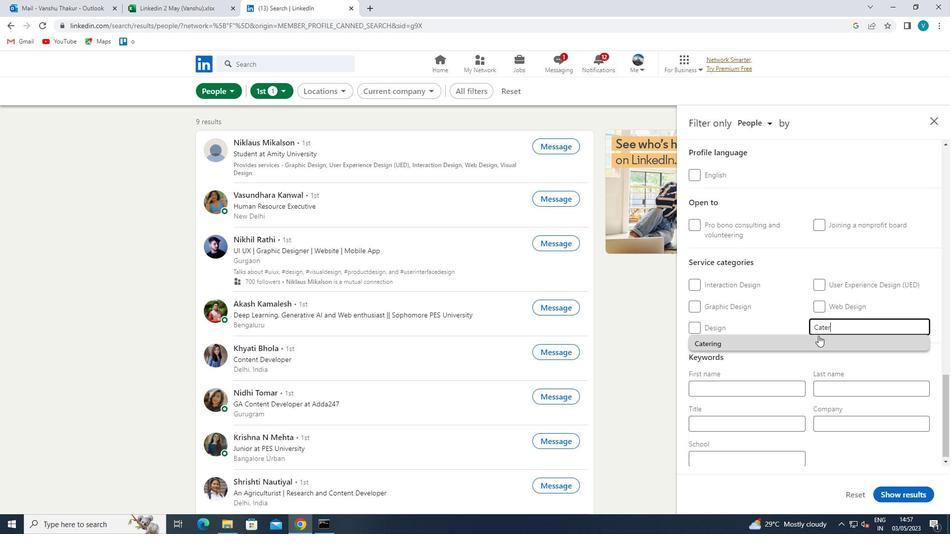 
Action: Mouse moved to (817, 337)
Screenshot: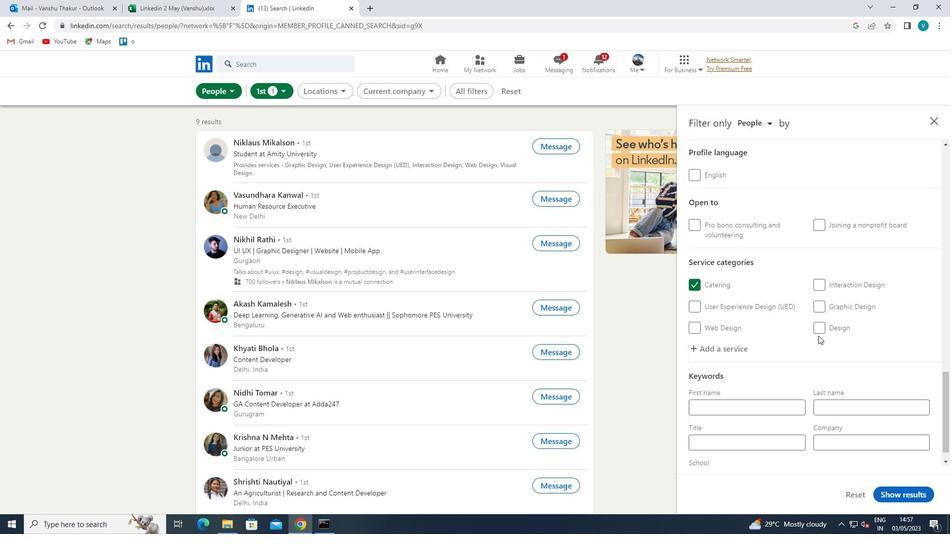 
Action: Mouse scrolled (817, 336) with delta (0, 0)
Screenshot: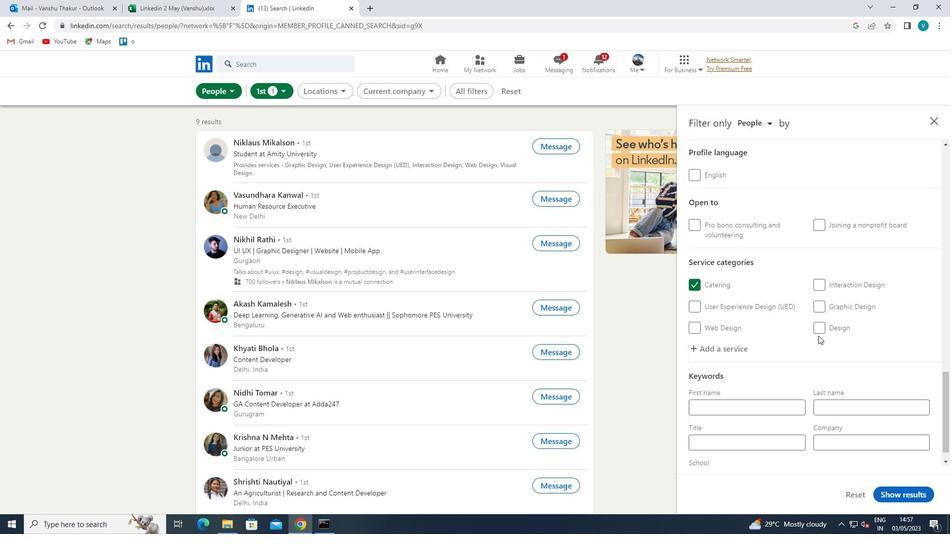 
Action: Mouse moved to (817, 337)
Screenshot: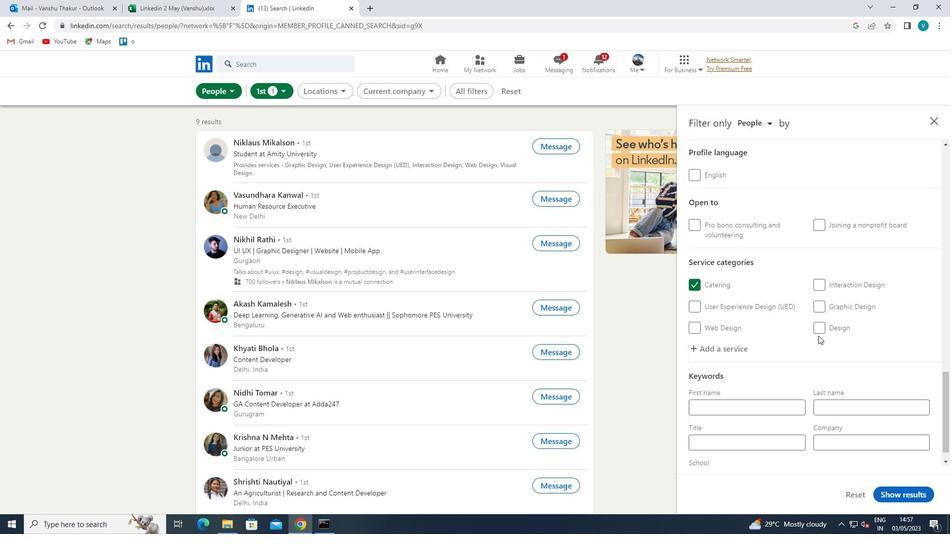 
Action: Mouse scrolled (817, 337) with delta (0, 0)
Screenshot: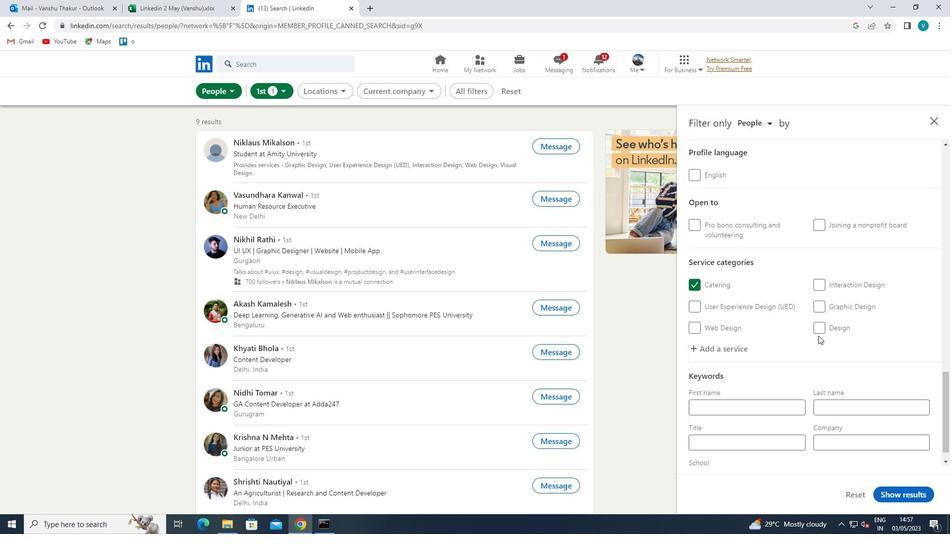 
Action: Mouse scrolled (817, 337) with delta (0, 0)
Screenshot: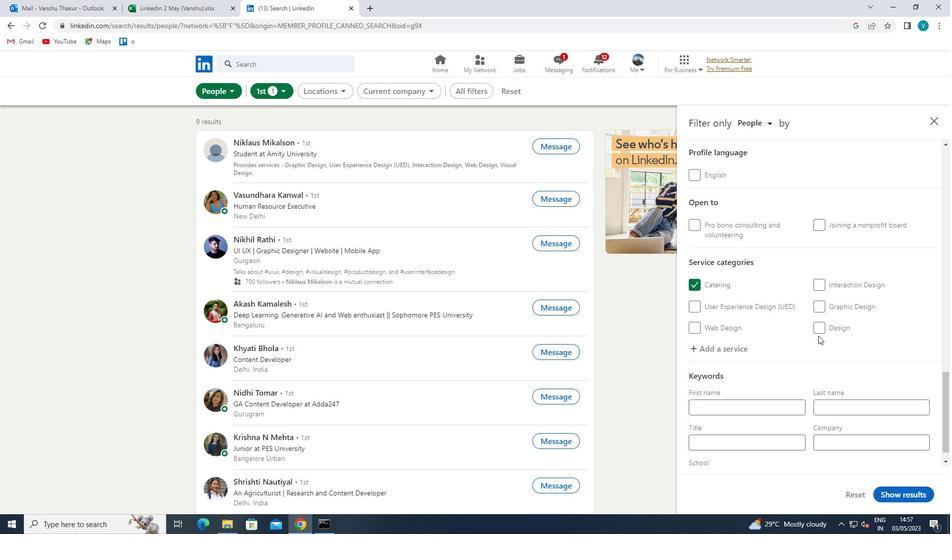 
Action: Mouse moved to (770, 417)
Screenshot: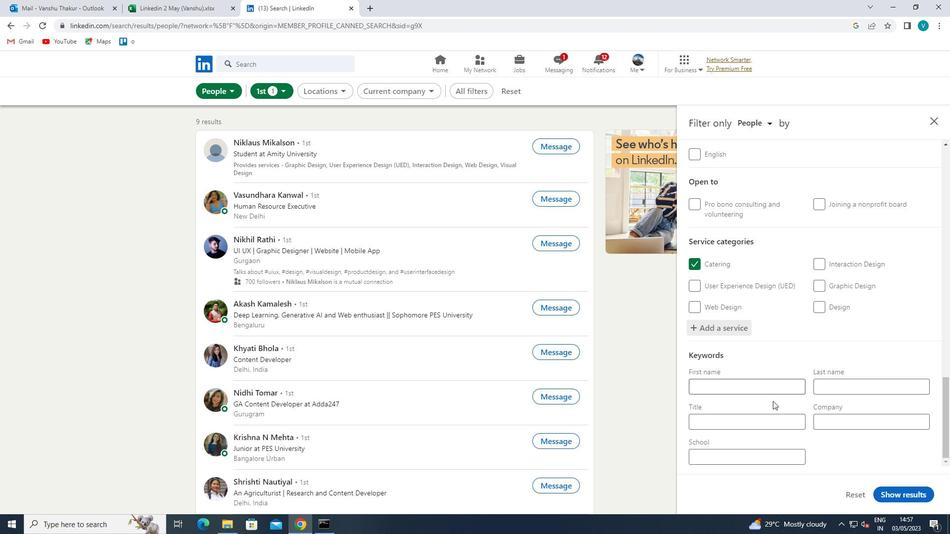 
Action: Mouse pressed left at (770, 417)
Screenshot: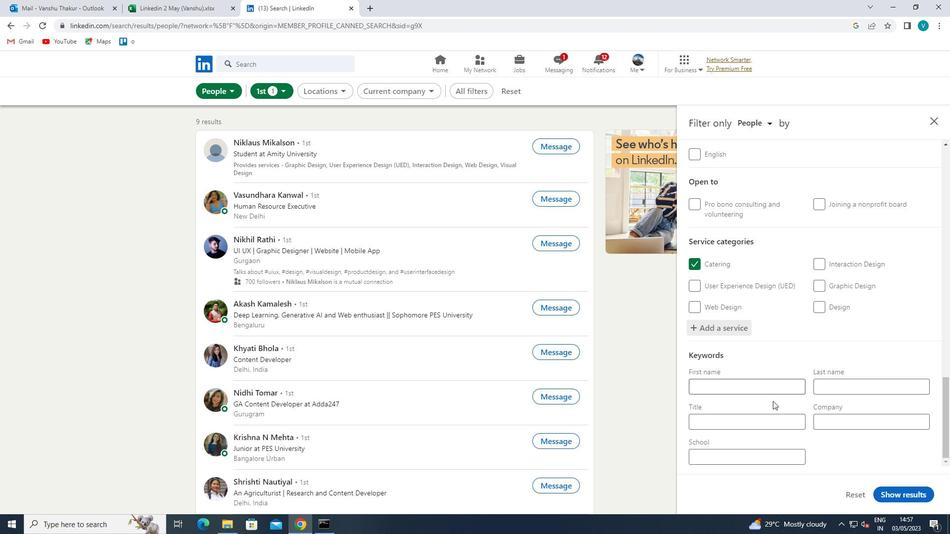 
Action: Mouse moved to (775, 415)
Screenshot: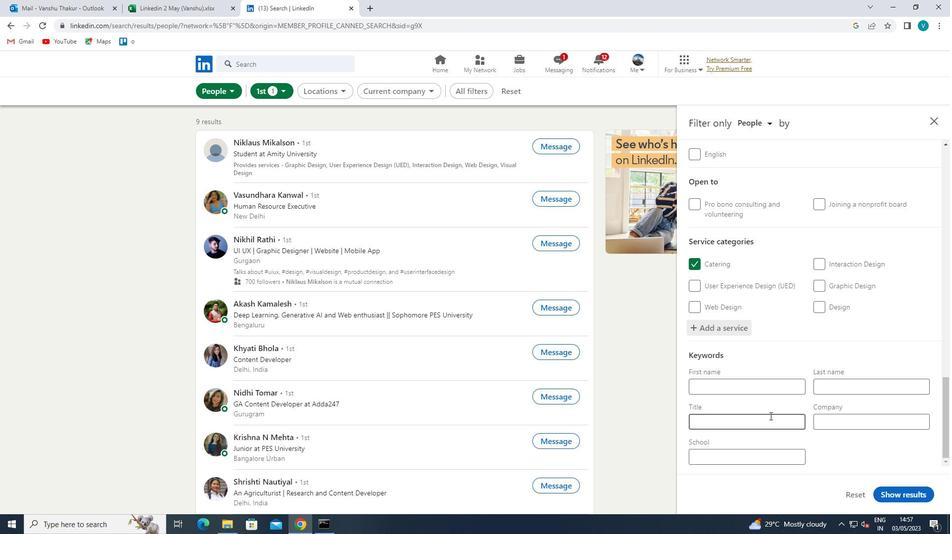 
Action: Key pressed <Key.shift>GRAPHIC<Key.space><Key.shift>D
Screenshot: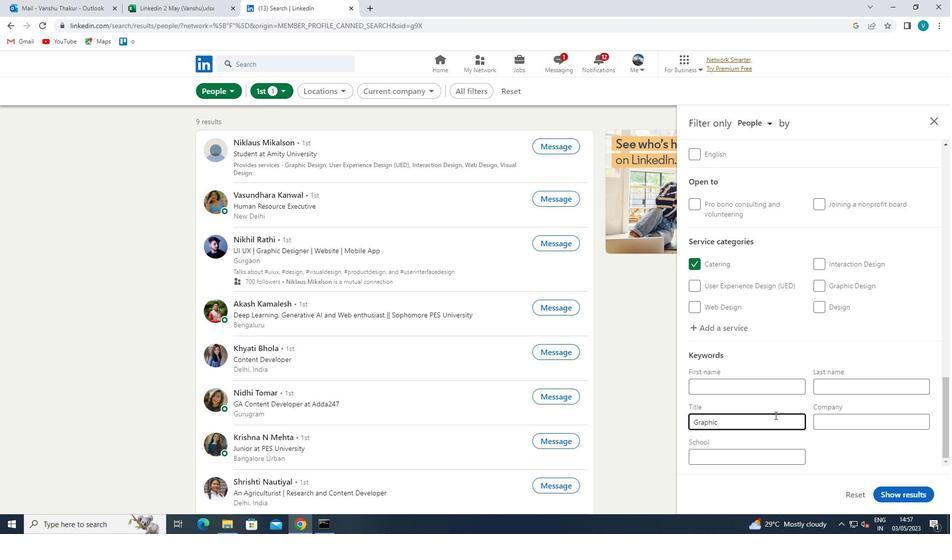 
Action: Mouse moved to (775, 415)
Screenshot: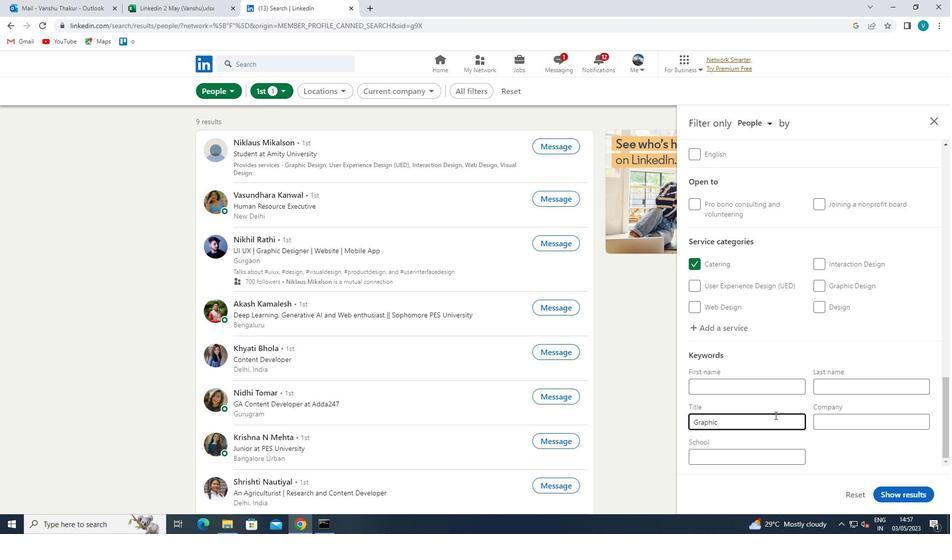 
Action: Key pressed ESIGNER<Key.space>
Screenshot: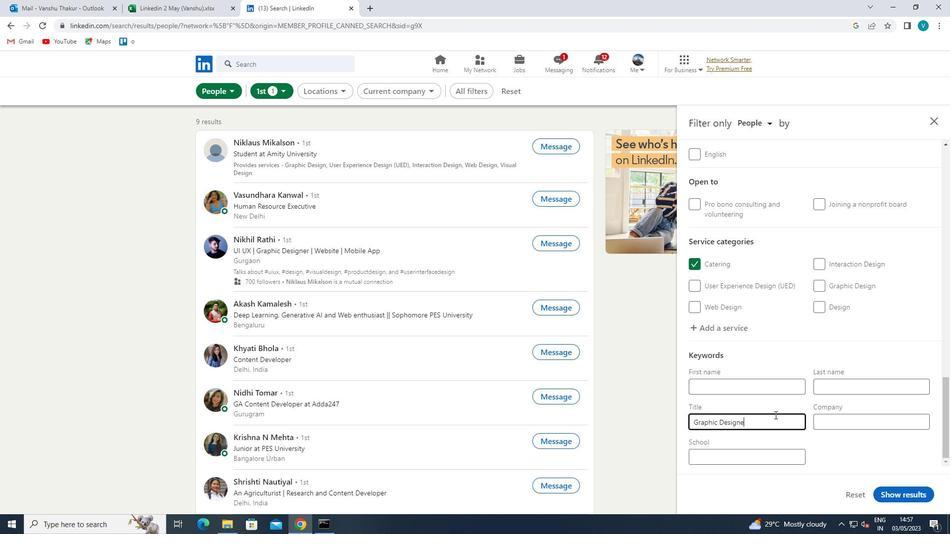 
Action: Mouse moved to (923, 500)
Screenshot: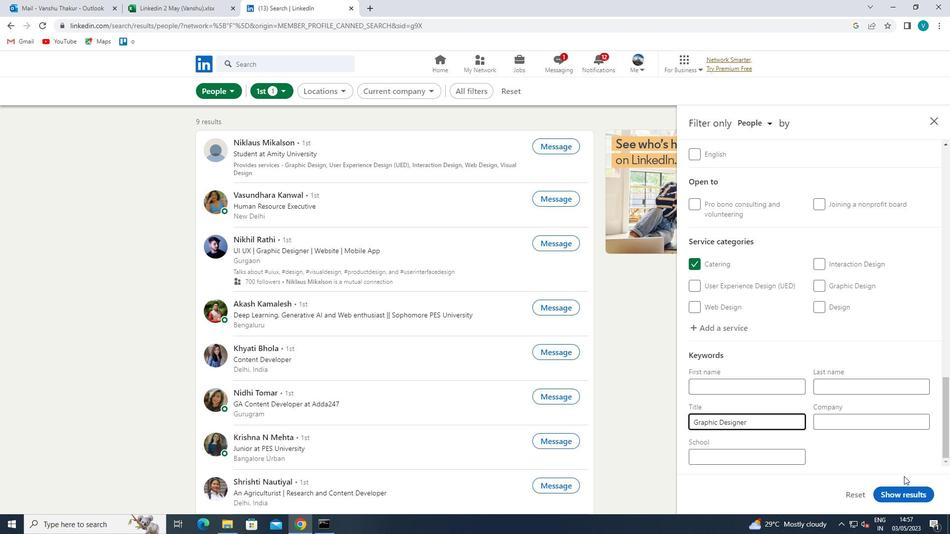 
Action: Mouse pressed left at (923, 500)
Screenshot: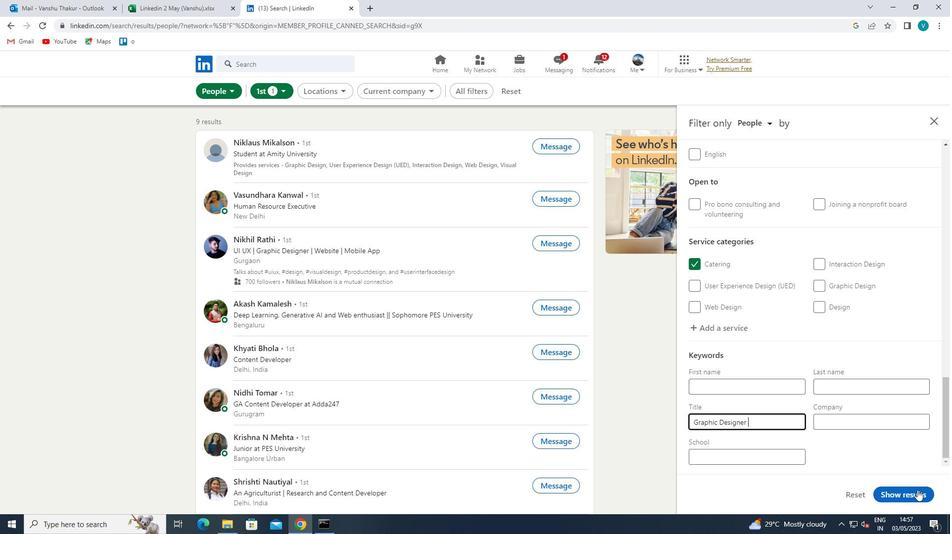 
Action: Mouse moved to (924, 501)
Screenshot: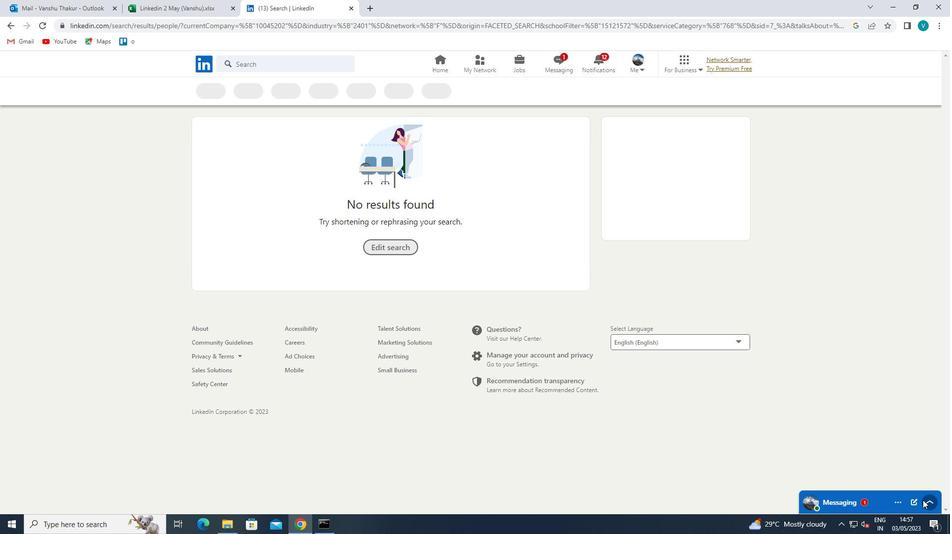 
